 Task: Search one way flight ticket for 1 adult, 1 child, 1 infant in seat in premium economy from Deadhorse: Deadhorse Airport(prudhoe Bay Airport) to Springfield: Abraham Lincoln Capital Airport on 5-2-2023. Choice of flights is United. Number of bags: 2 checked bags. Price is upto 81000. Outbound departure time preference is 4:15.
Action: Mouse moved to (214, 143)
Screenshot: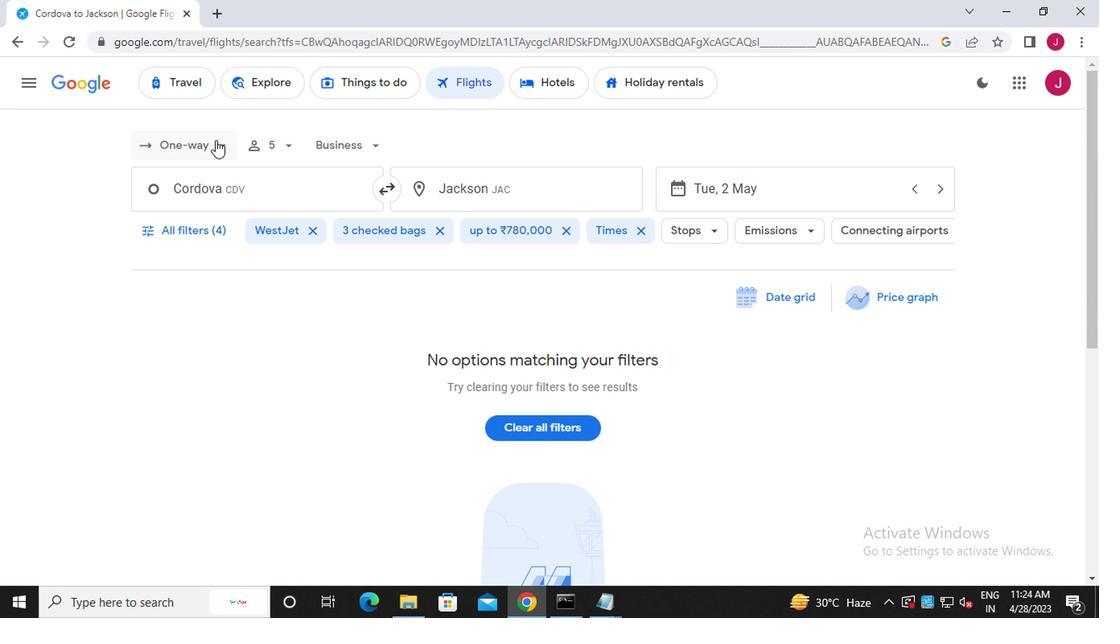 
Action: Mouse pressed left at (214, 143)
Screenshot: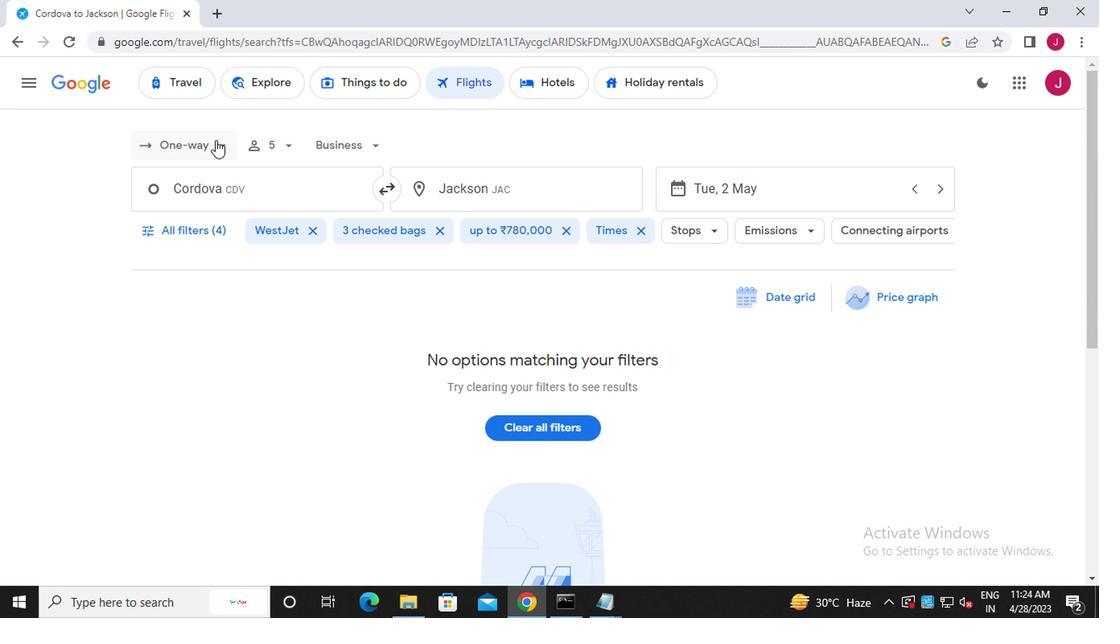 
Action: Mouse moved to (226, 211)
Screenshot: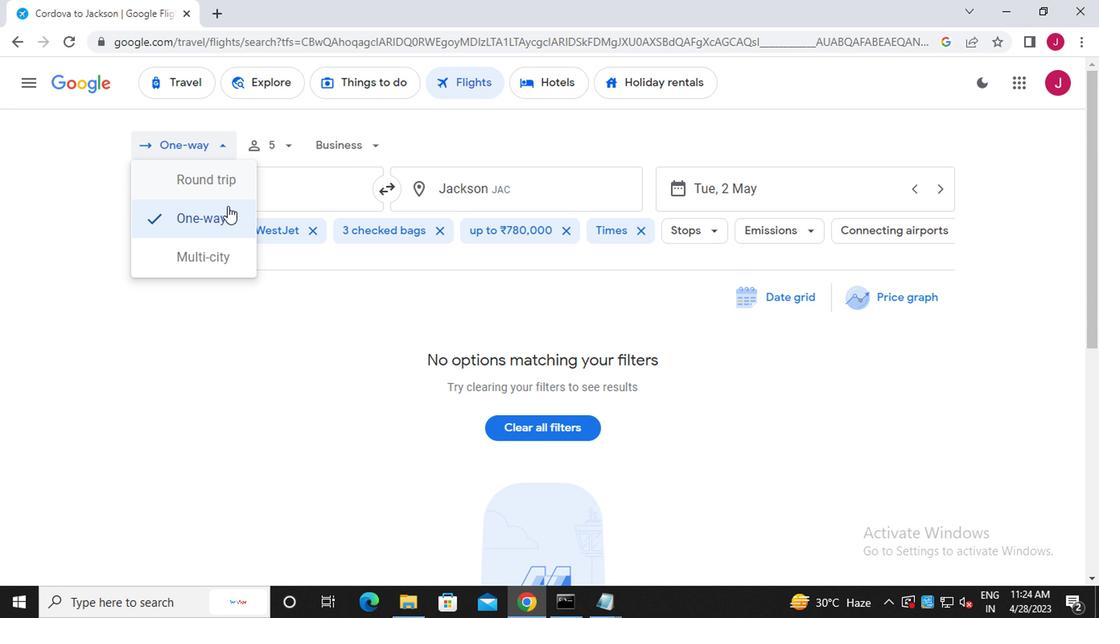 
Action: Mouse pressed left at (226, 211)
Screenshot: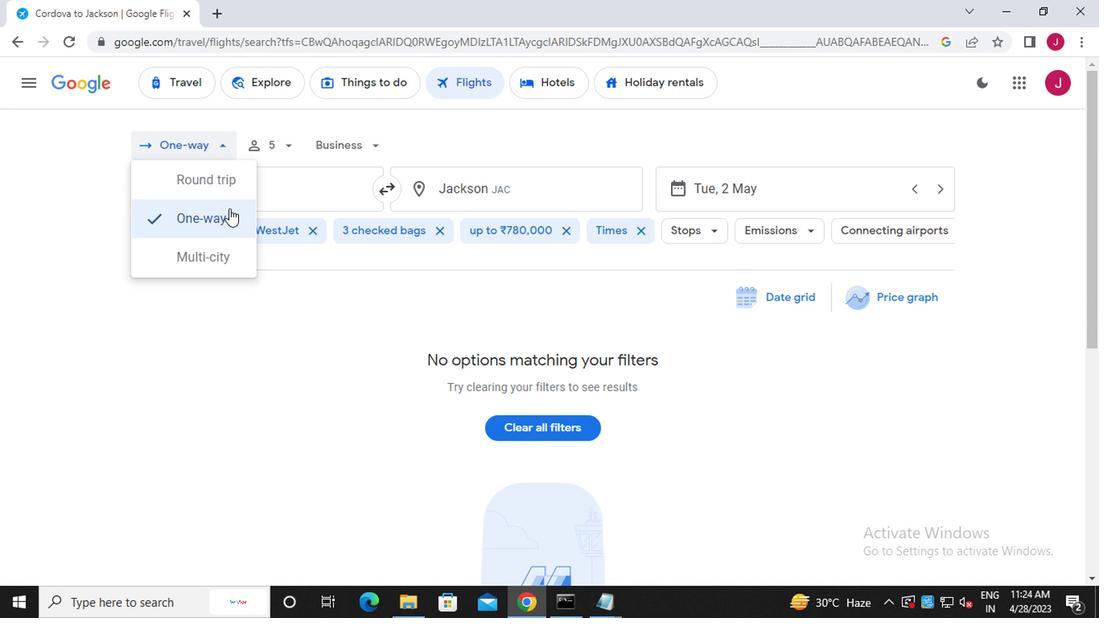 
Action: Mouse moved to (285, 142)
Screenshot: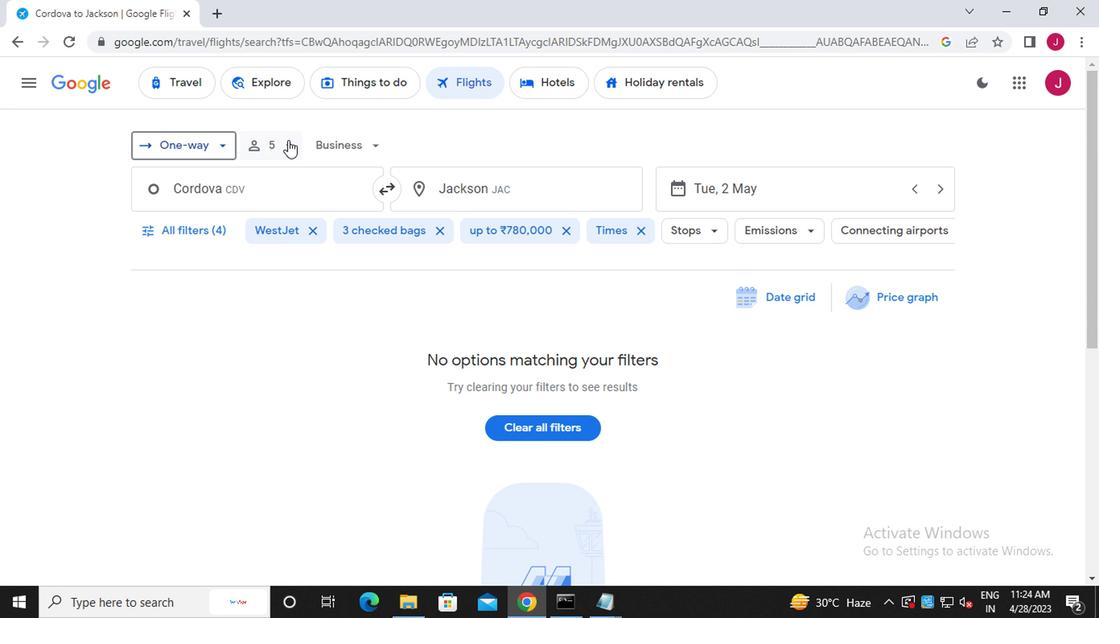 
Action: Mouse pressed left at (285, 142)
Screenshot: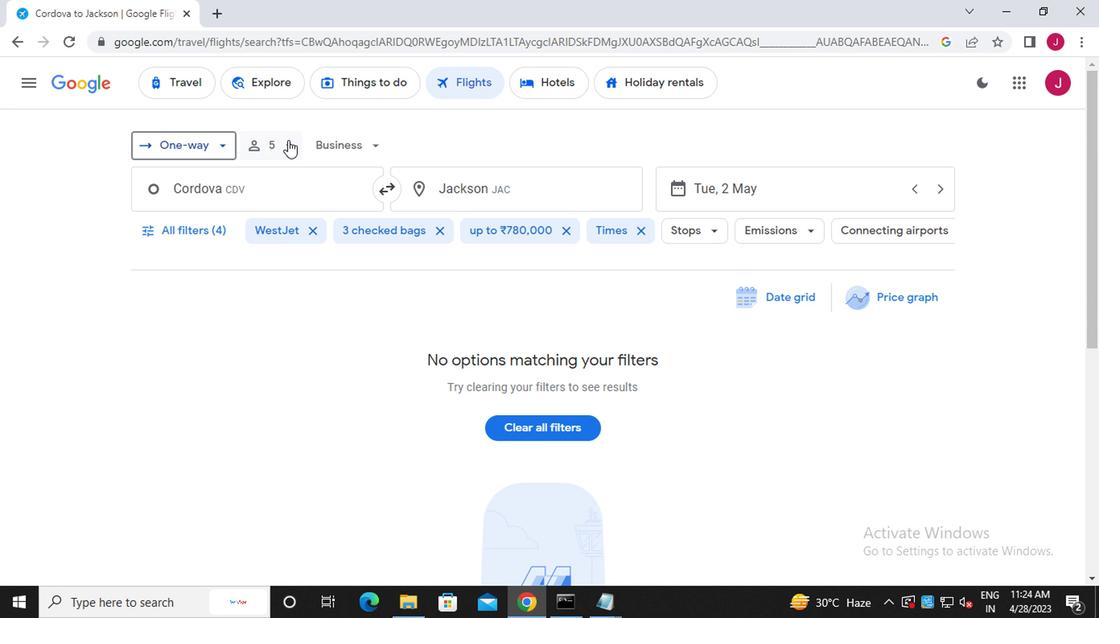 
Action: Mouse moved to (345, 188)
Screenshot: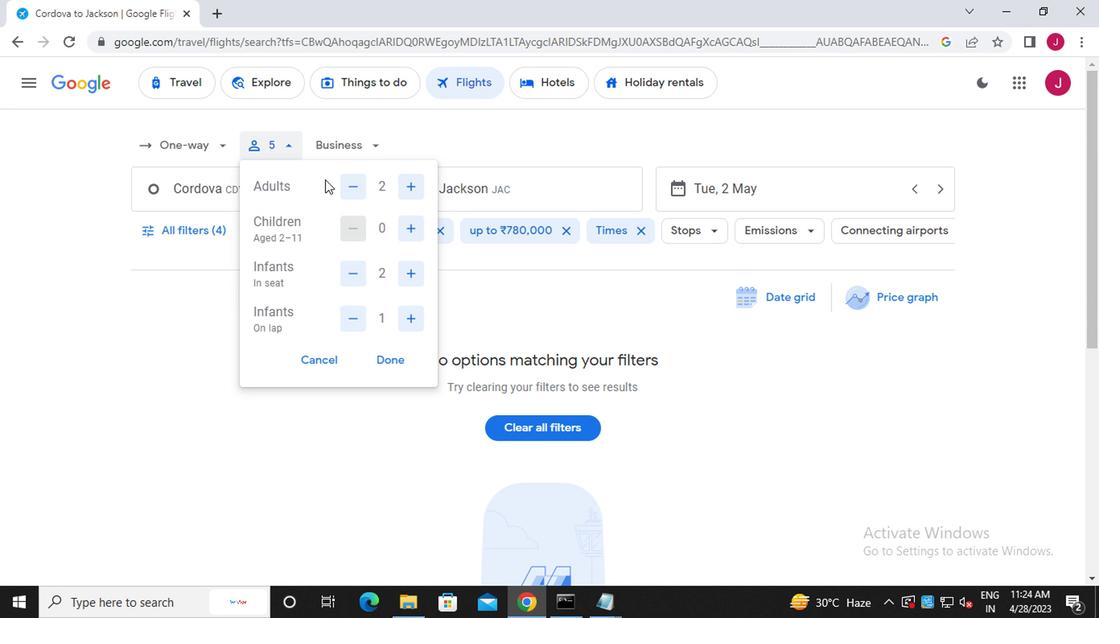 
Action: Mouse pressed left at (345, 188)
Screenshot: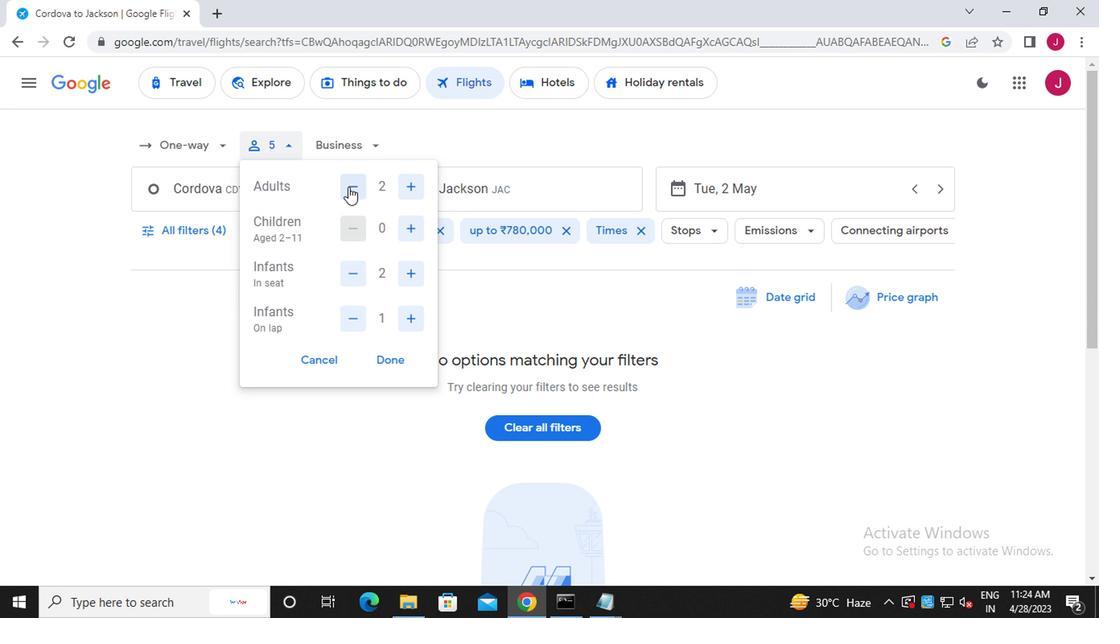 
Action: Mouse moved to (409, 236)
Screenshot: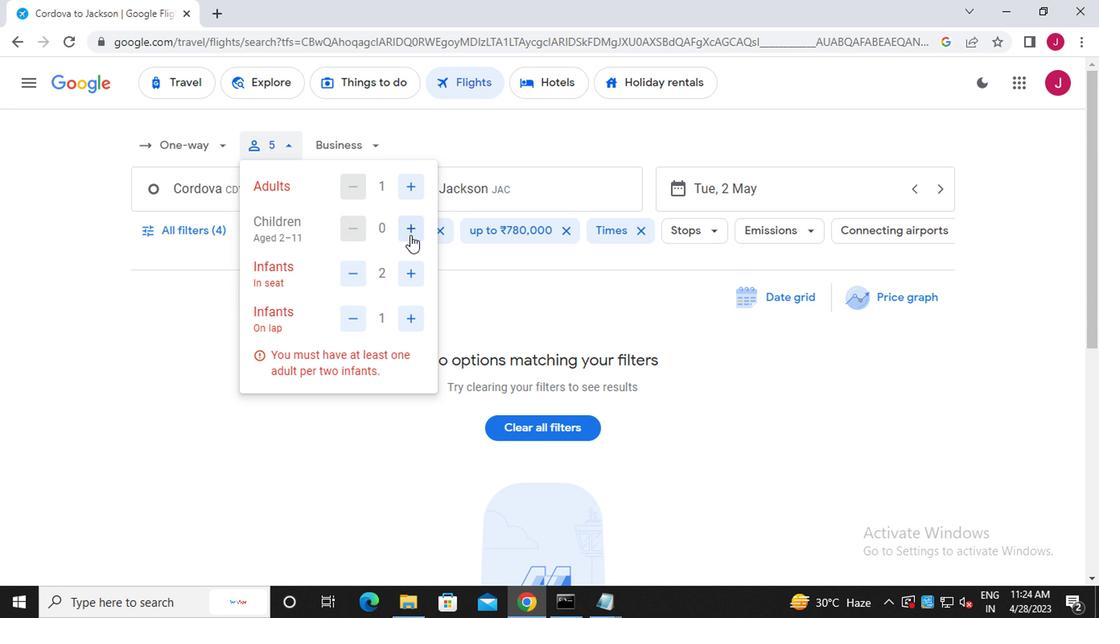 
Action: Mouse pressed left at (409, 236)
Screenshot: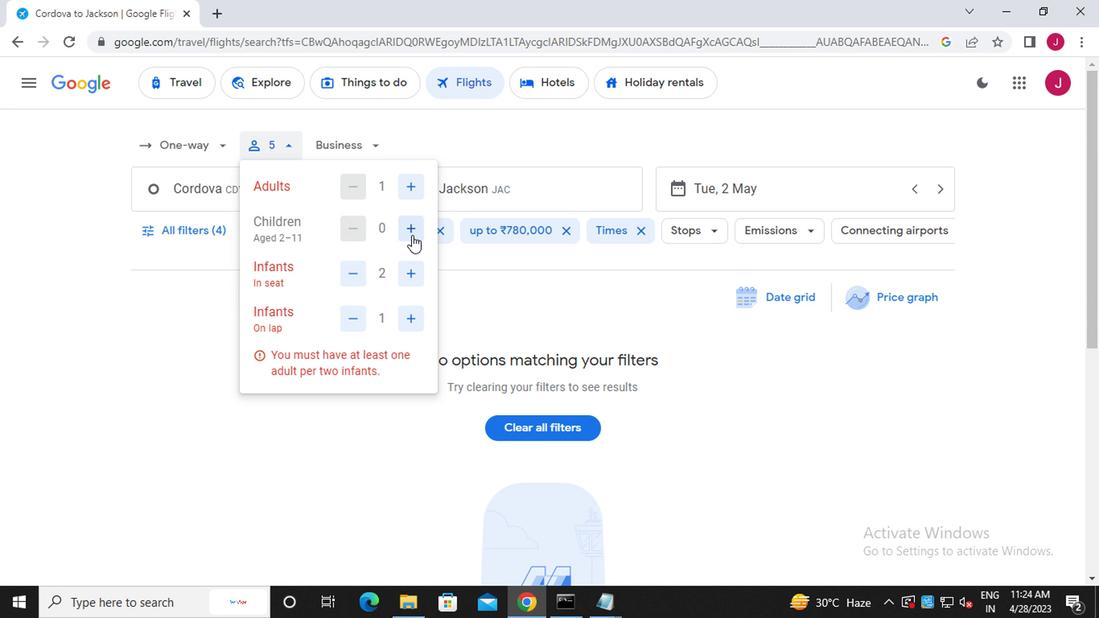
Action: Mouse moved to (352, 270)
Screenshot: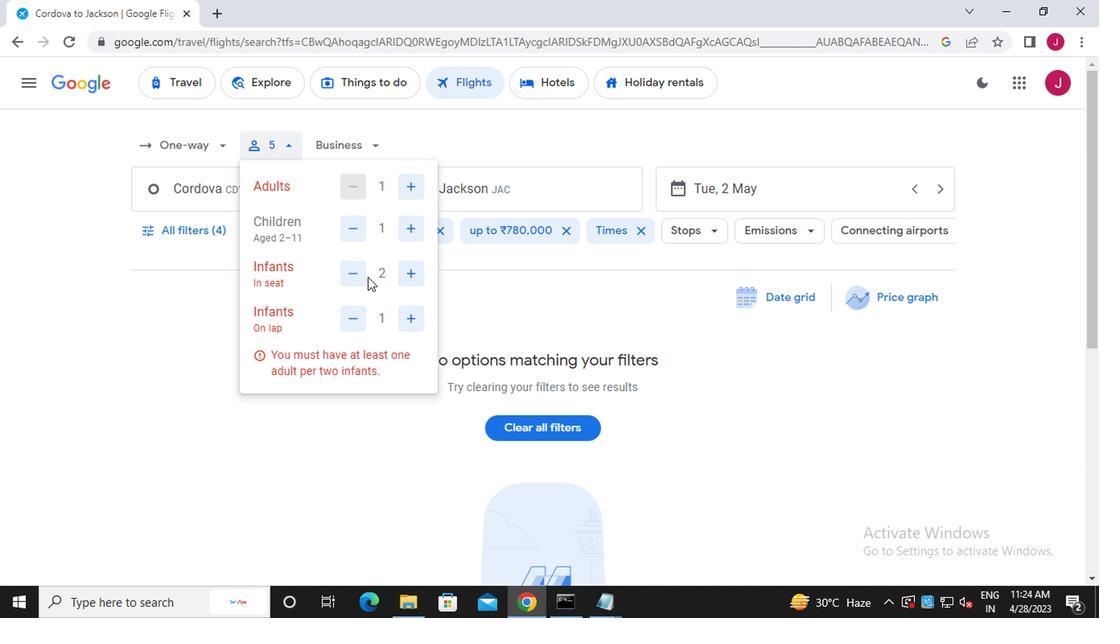 
Action: Mouse pressed left at (352, 270)
Screenshot: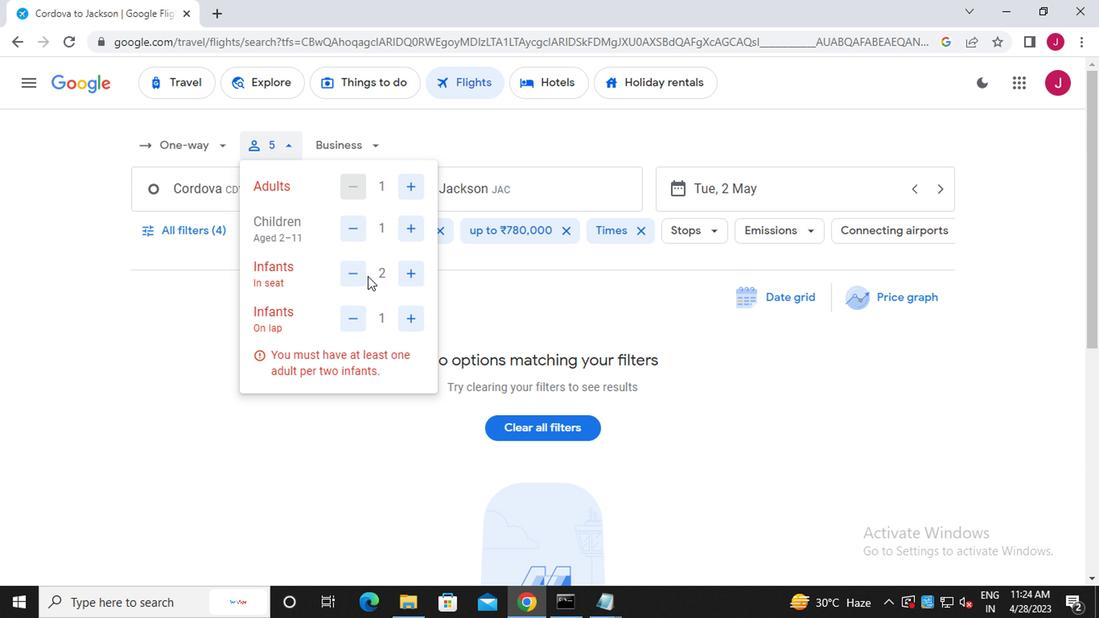 
Action: Mouse moved to (348, 317)
Screenshot: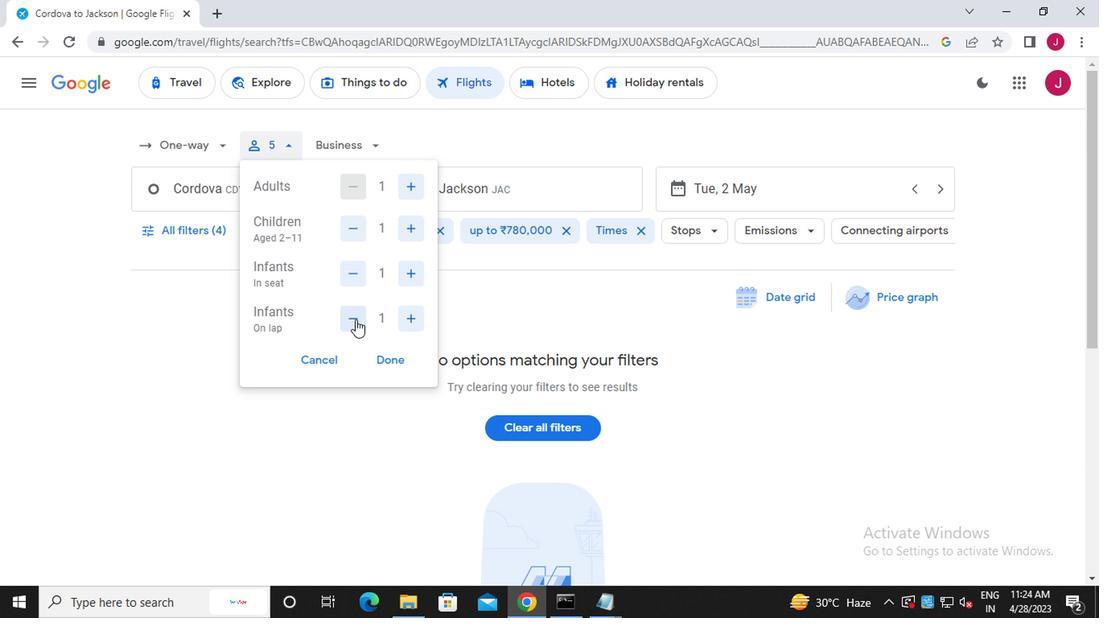 
Action: Mouse pressed left at (348, 317)
Screenshot: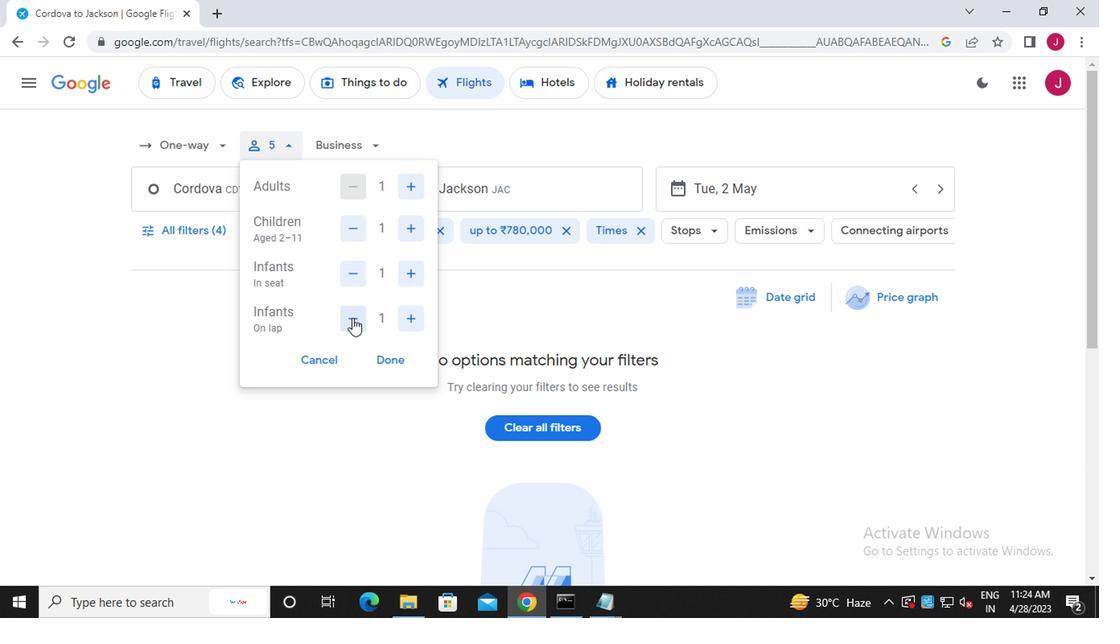 
Action: Mouse moved to (379, 363)
Screenshot: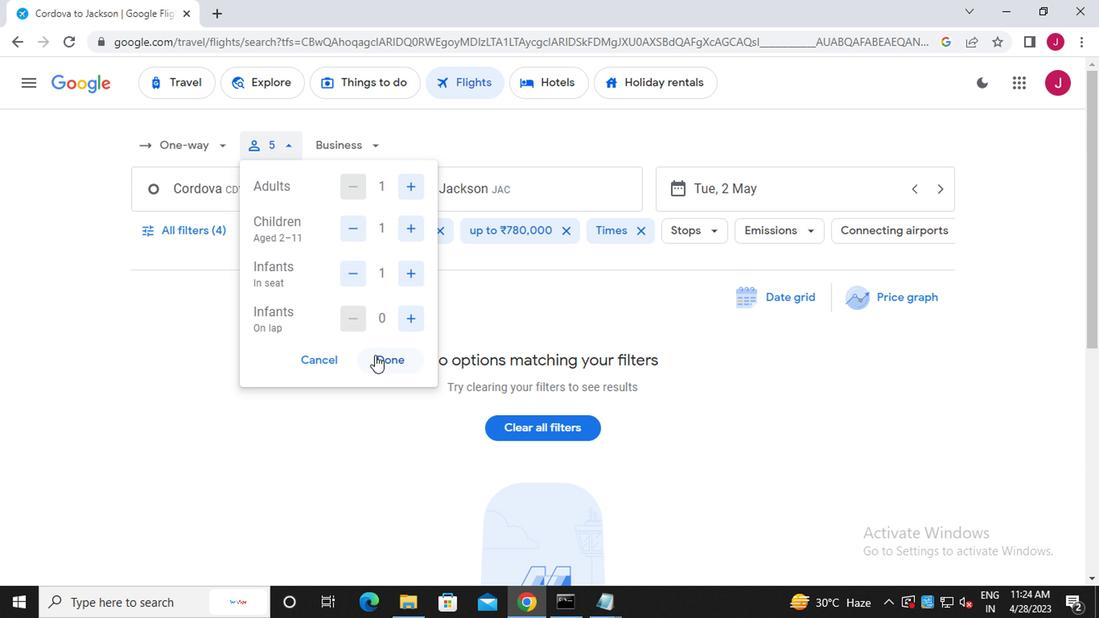 
Action: Mouse pressed left at (379, 363)
Screenshot: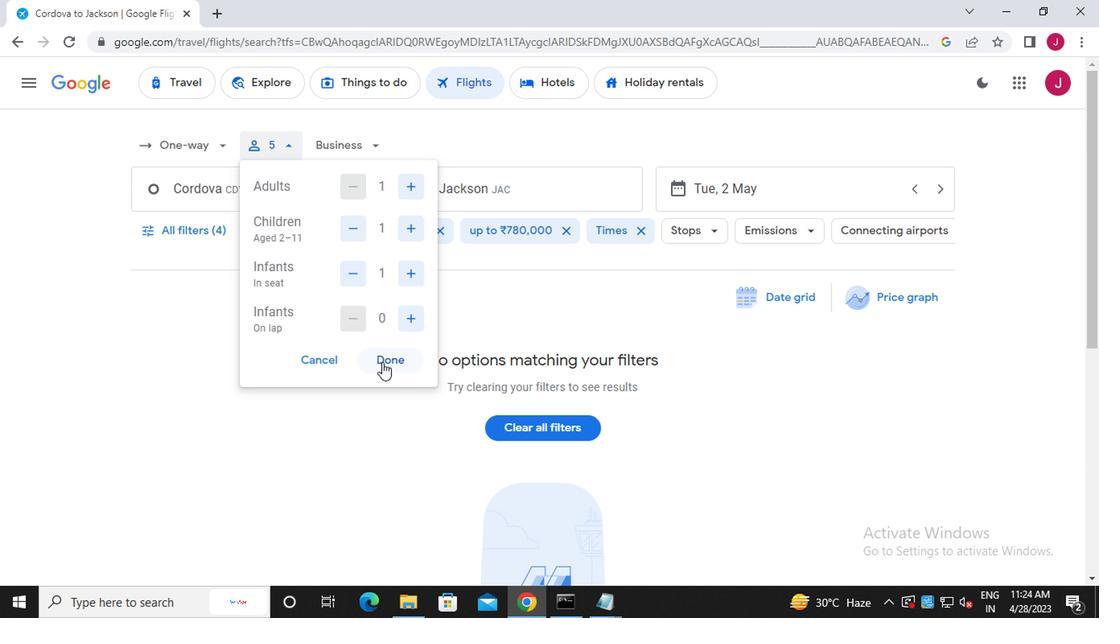 
Action: Mouse moved to (368, 150)
Screenshot: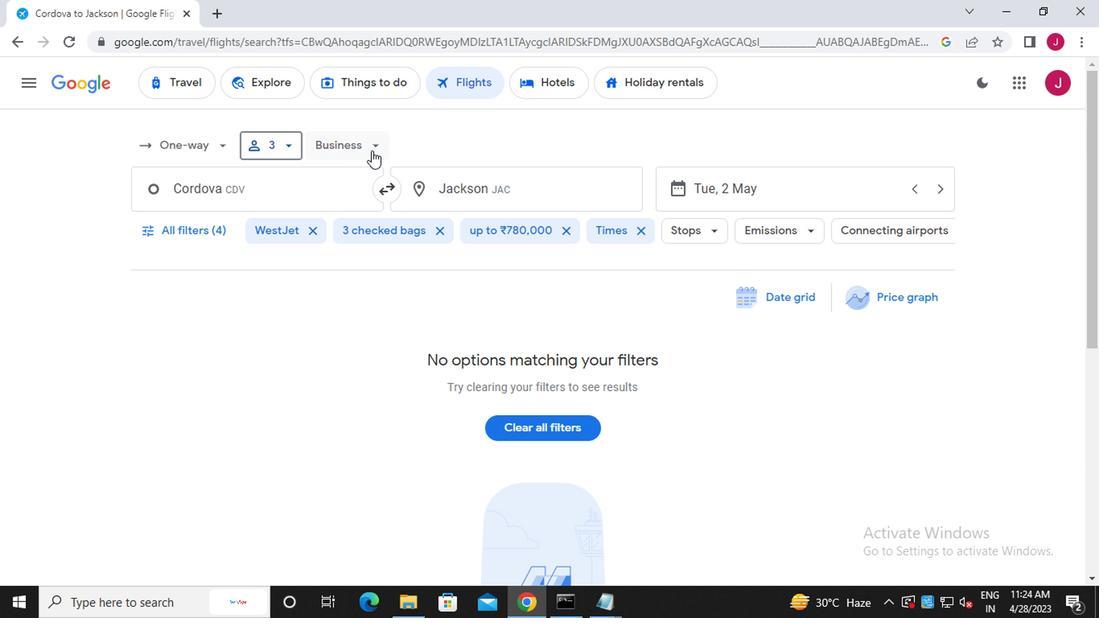 
Action: Mouse pressed left at (368, 150)
Screenshot: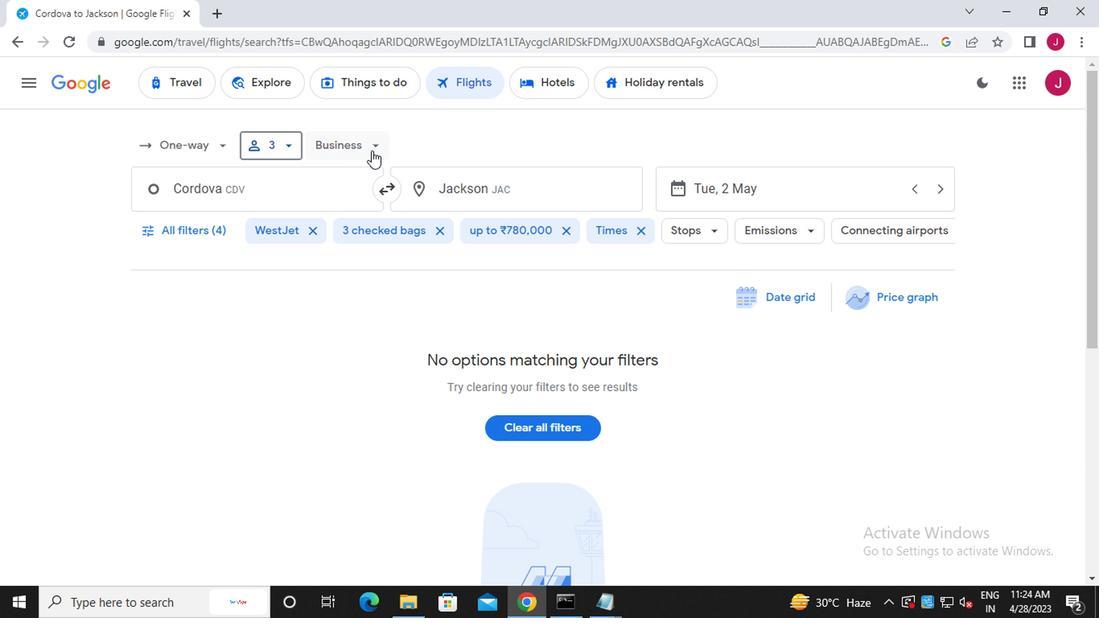 
Action: Mouse moved to (386, 220)
Screenshot: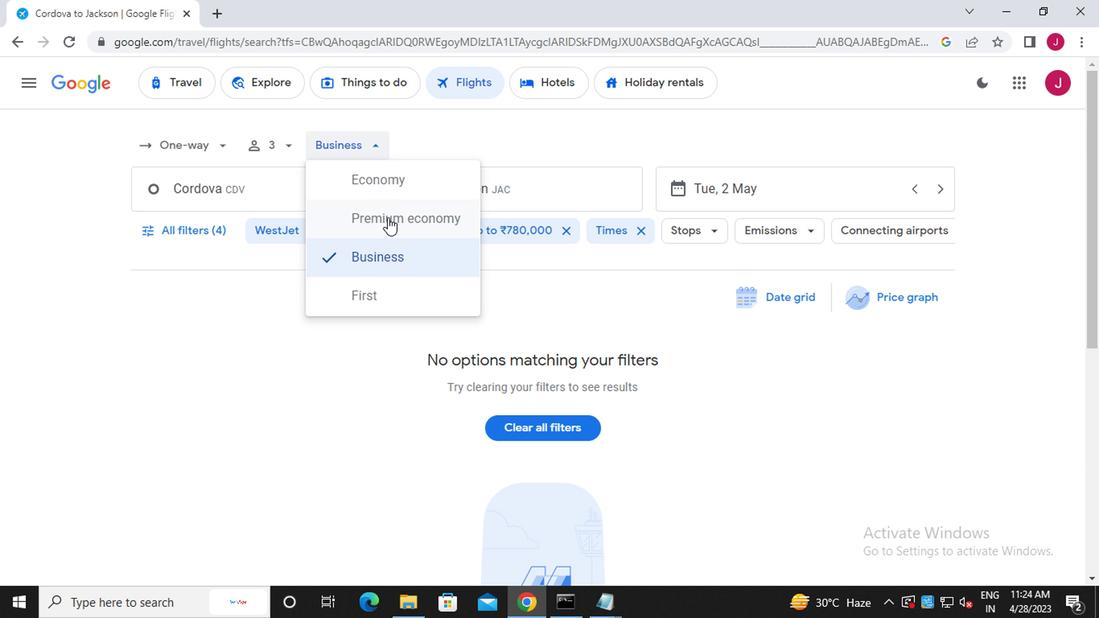 
Action: Mouse pressed left at (386, 220)
Screenshot: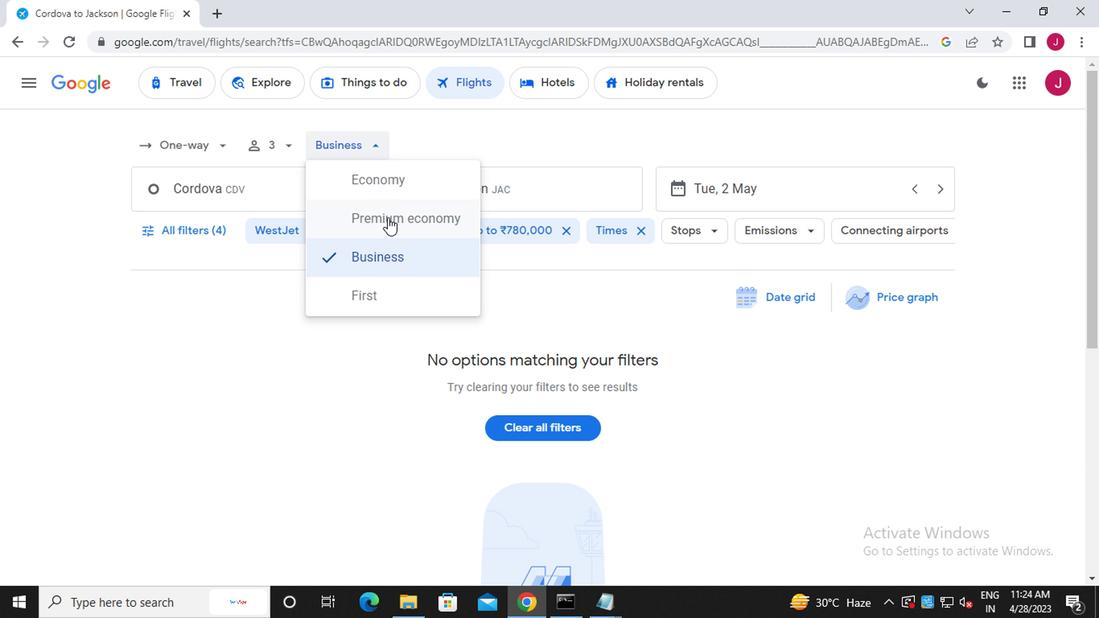 
Action: Mouse moved to (291, 203)
Screenshot: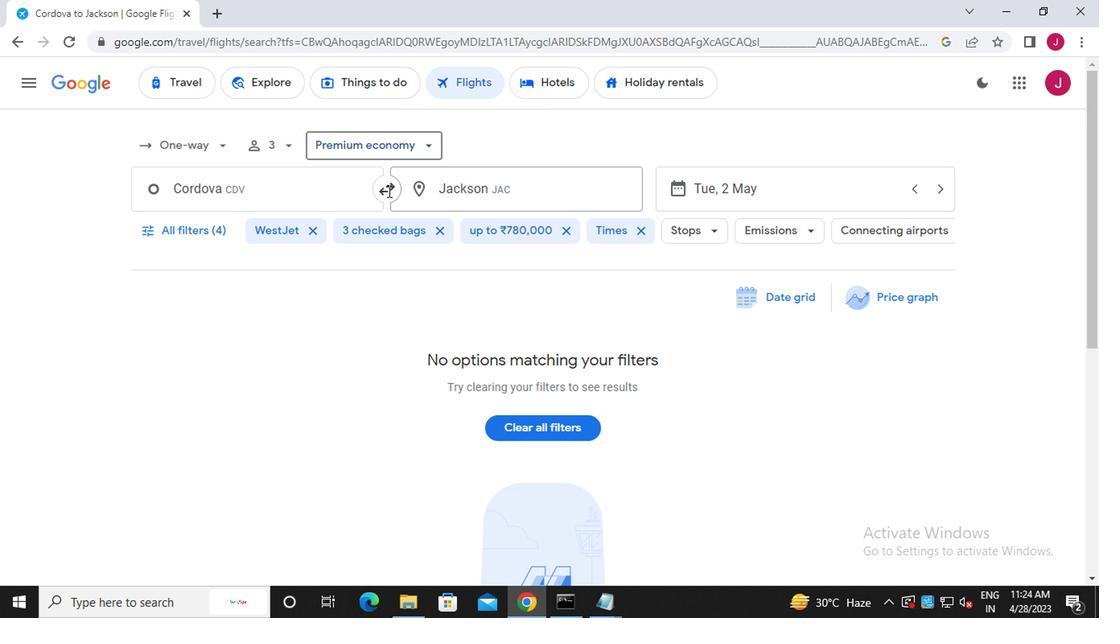 
Action: Mouse pressed left at (291, 203)
Screenshot: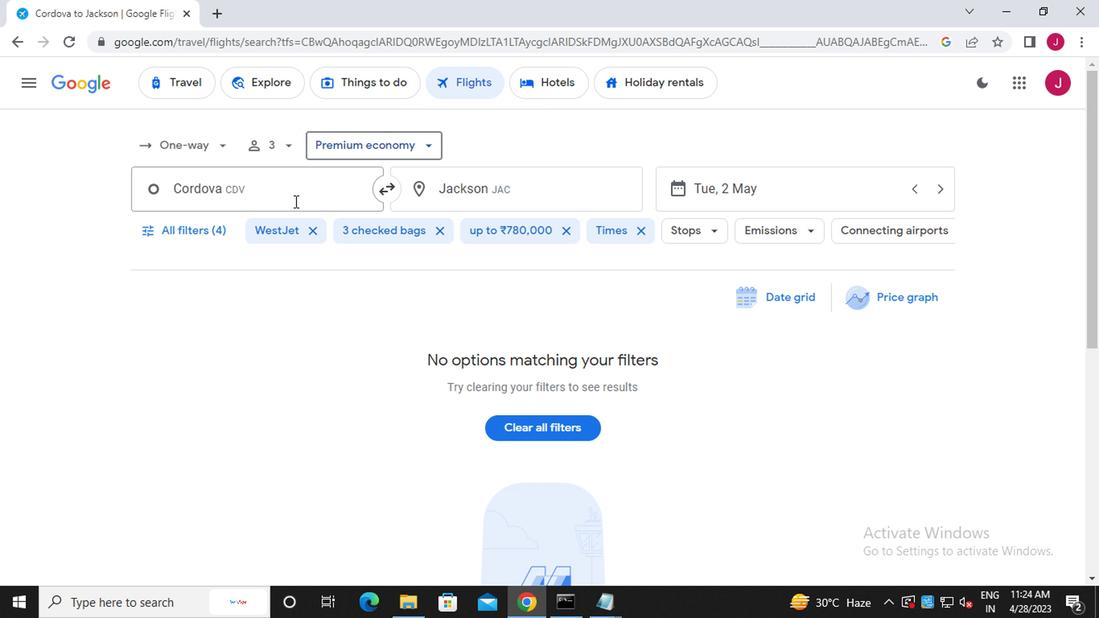 
Action: Mouse moved to (294, 202)
Screenshot: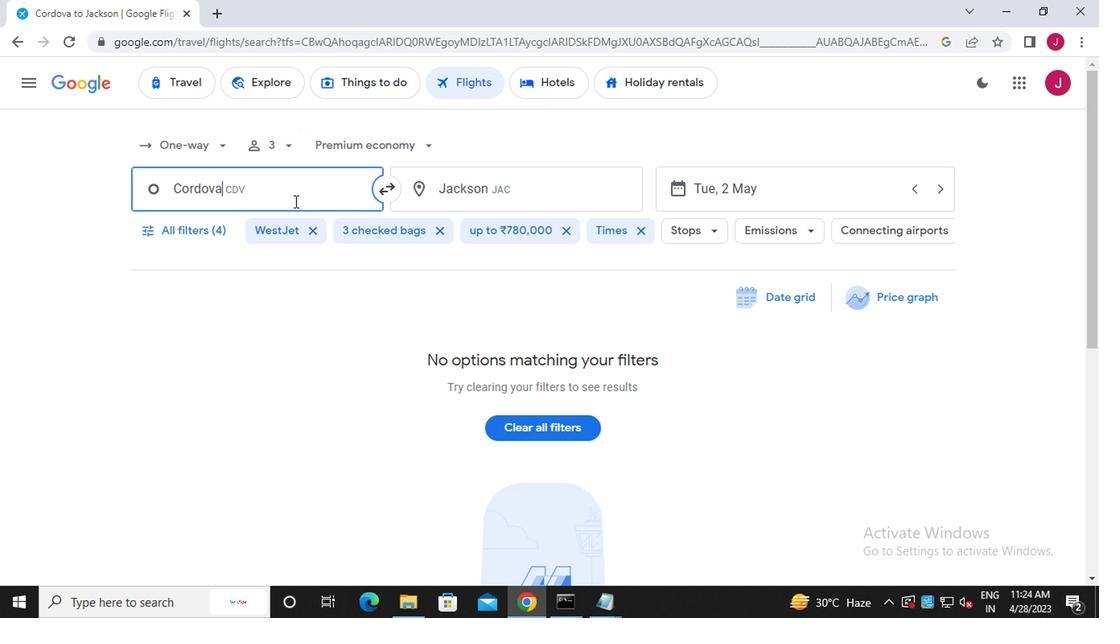 
Action: Key pressed d<Key.caps_lock>eadhorse
Screenshot: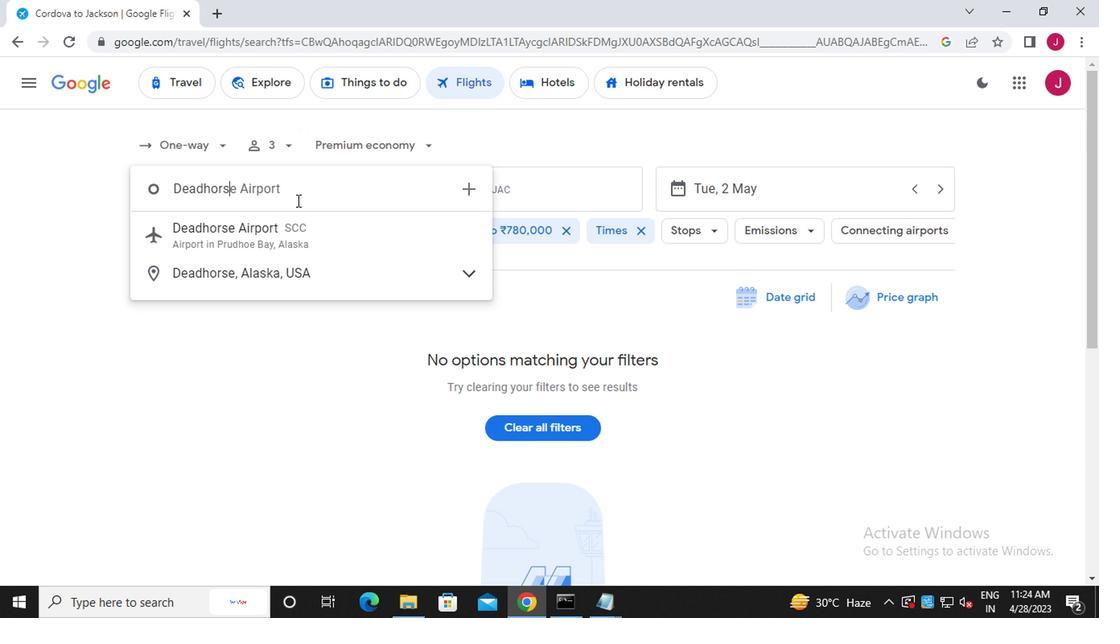 
Action: Mouse moved to (290, 236)
Screenshot: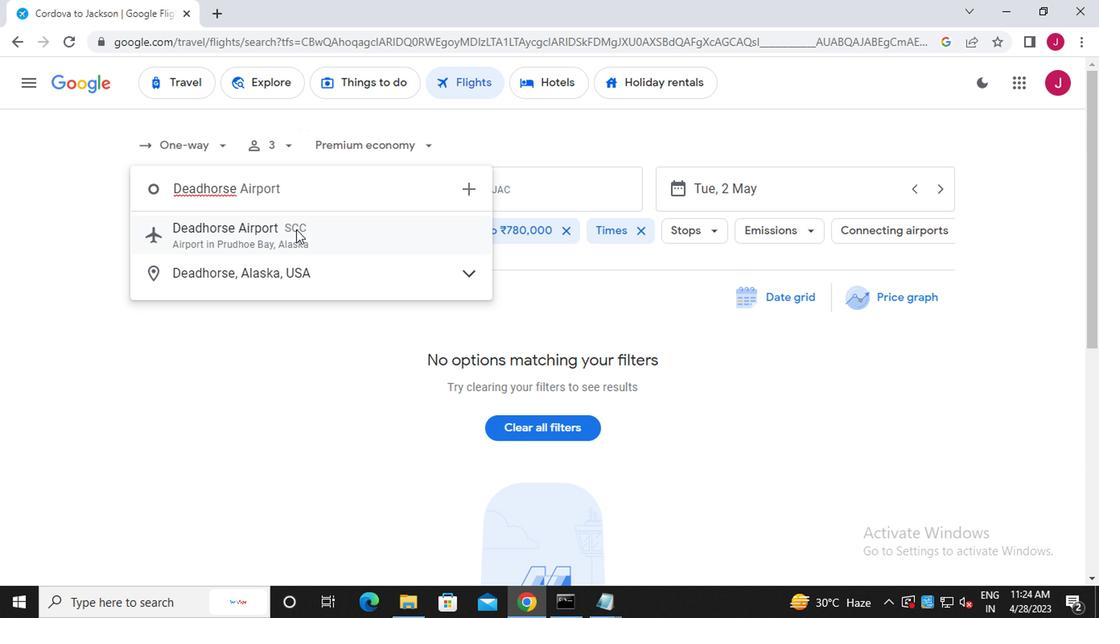 
Action: Mouse pressed left at (290, 236)
Screenshot: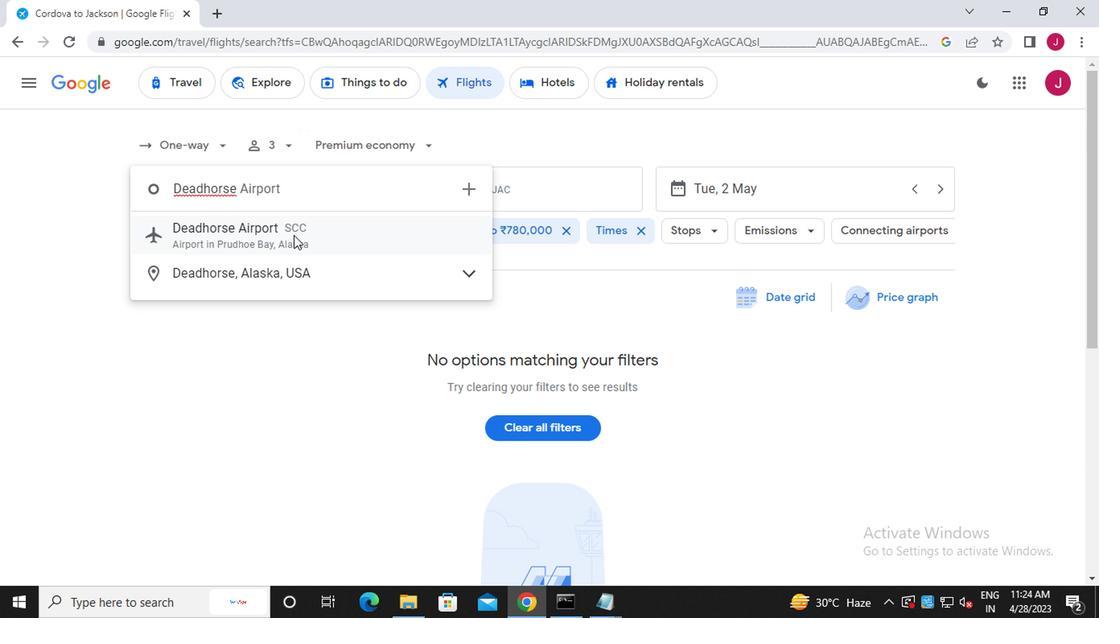 
Action: Mouse moved to (515, 195)
Screenshot: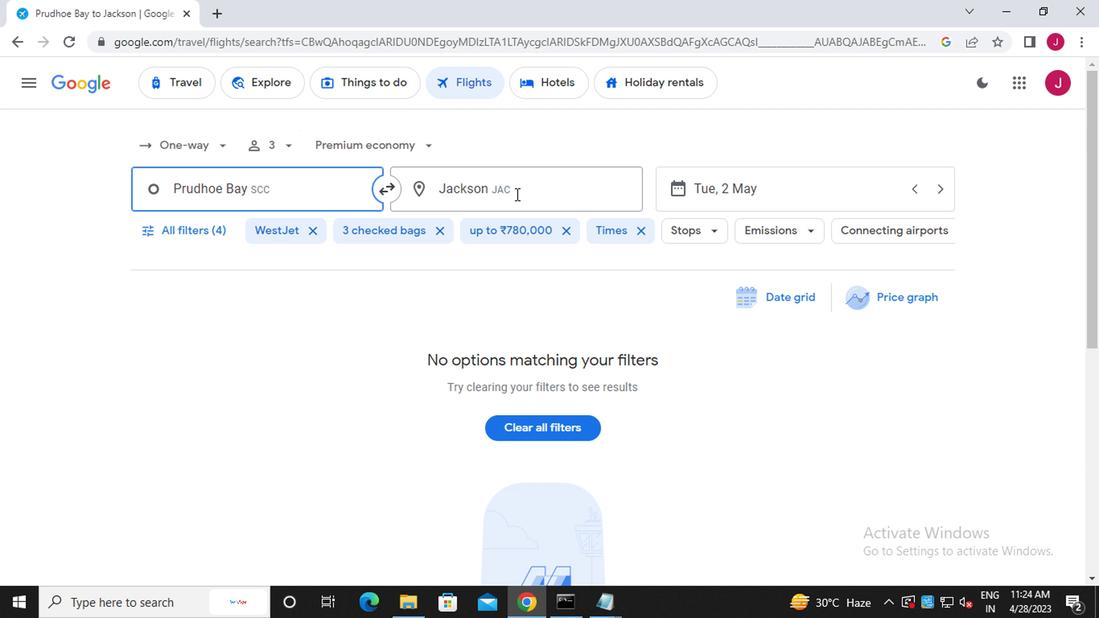 
Action: Mouse pressed left at (515, 195)
Screenshot: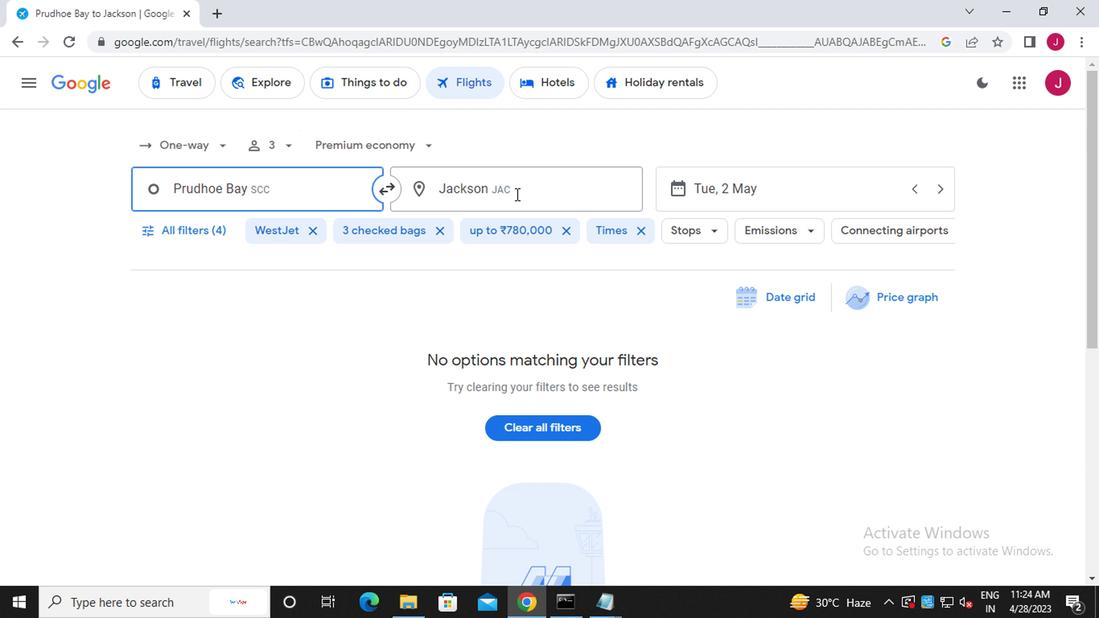 
Action: Mouse moved to (518, 195)
Screenshot: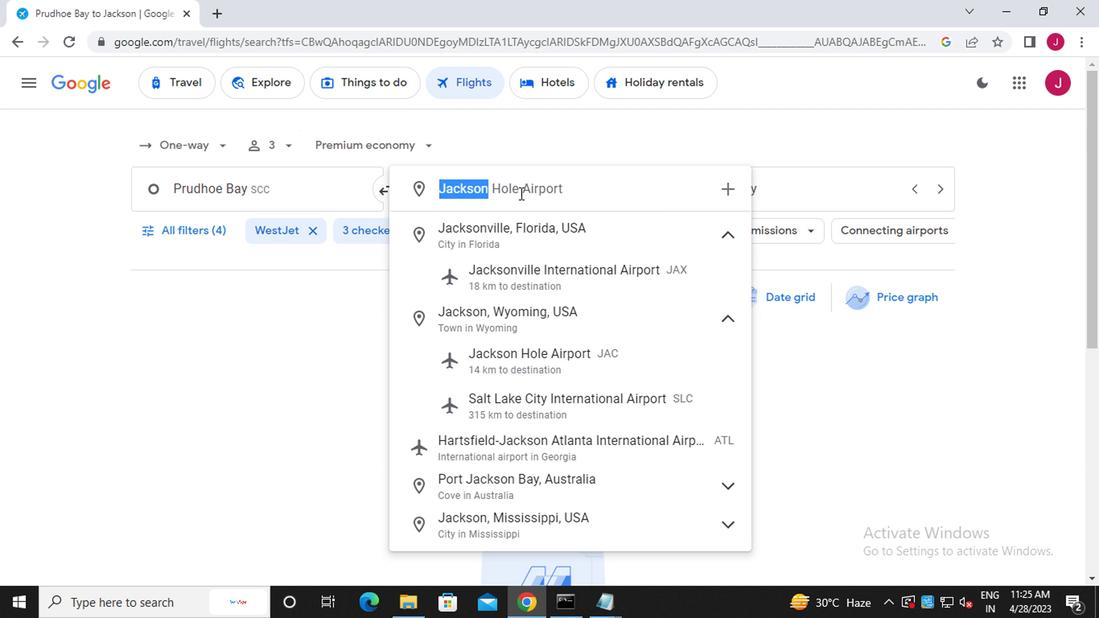 
Action: Key pressed s<Key.caps_lock>p<Key.backspace><Key.backspace><Key.caps_lock><Key.caps_lock>s<Key.caps_lock>pringfield
Screenshot: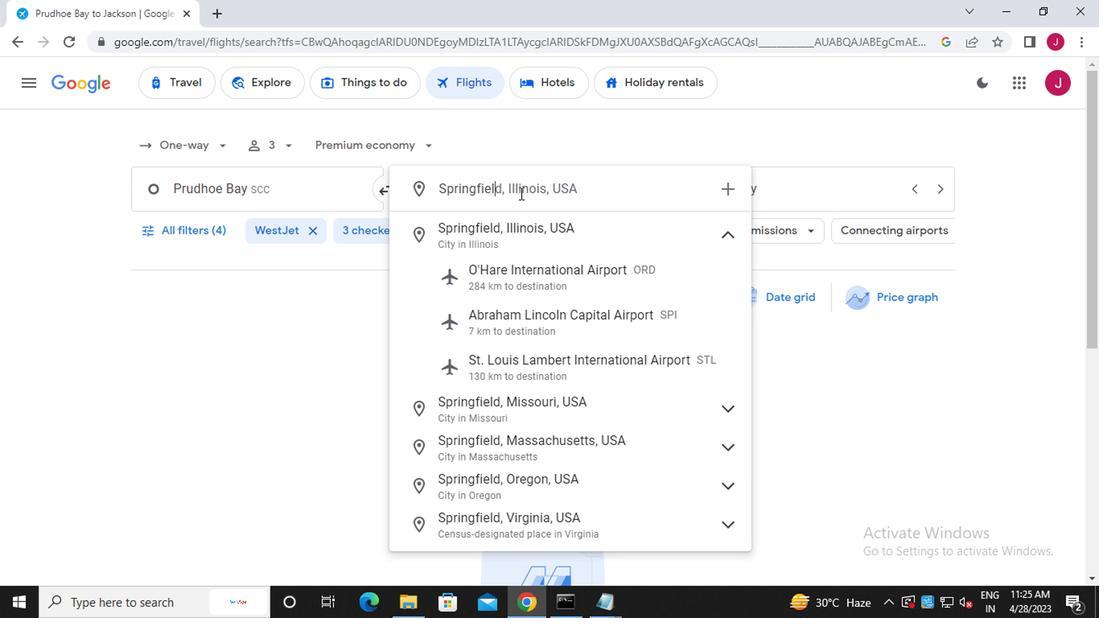 
Action: Mouse moved to (563, 325)
Screenshot: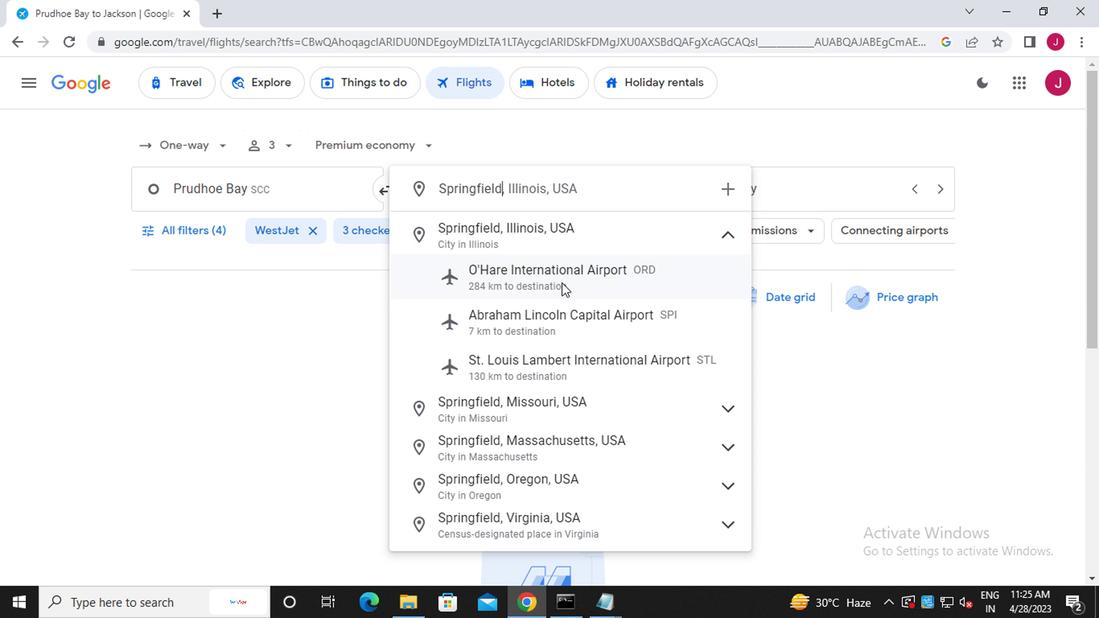 
Action: Mouse pressed left at (563, 325)
Screenshot: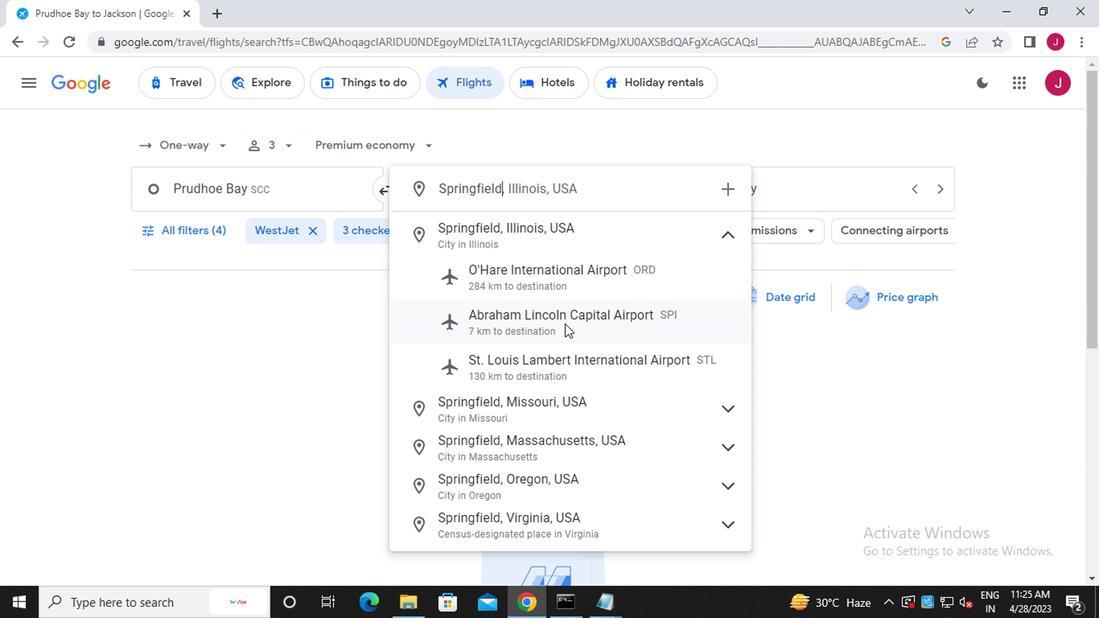 
Action: Mouse moved to (767, 191)
Screenshot: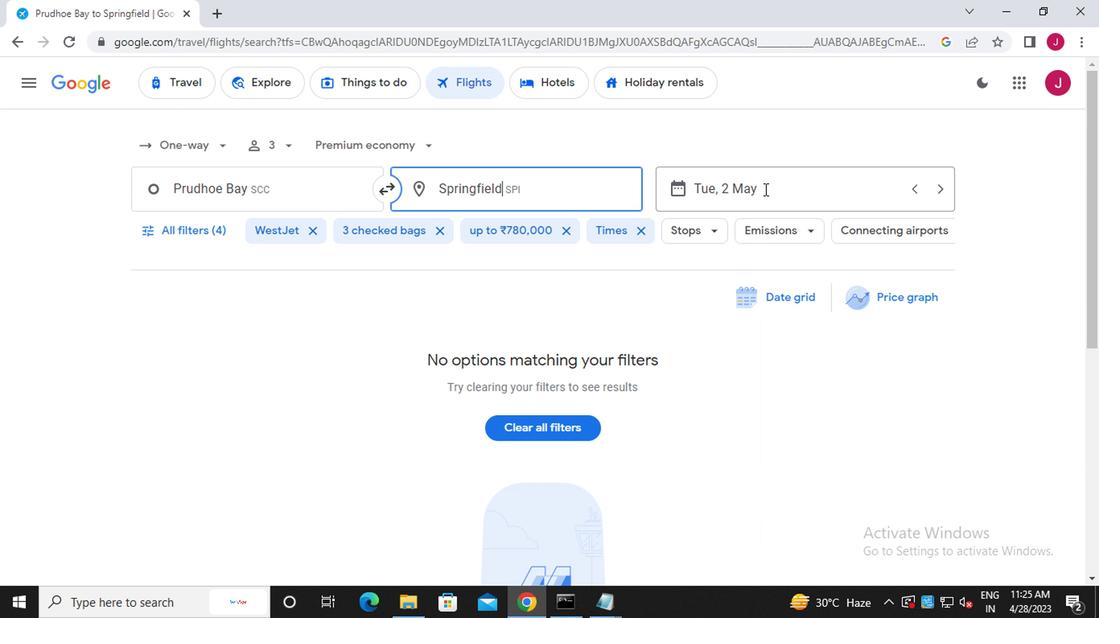 
Action: Mouse pressed left at (767, 191)
Screenshot: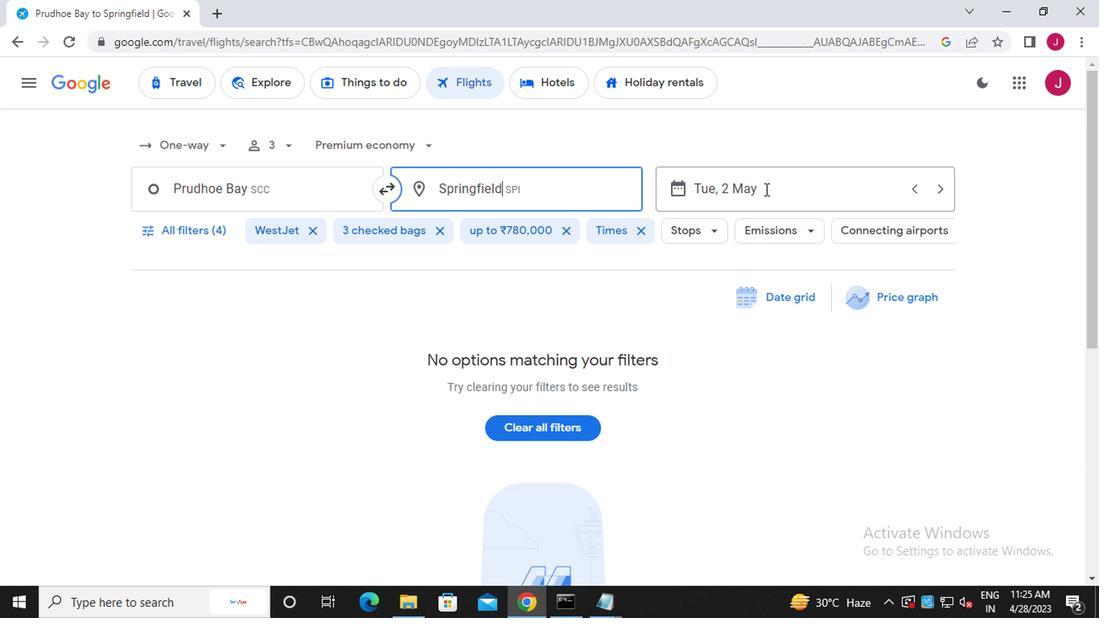
Action: Mouse moved to (906, 546)
Screenshot: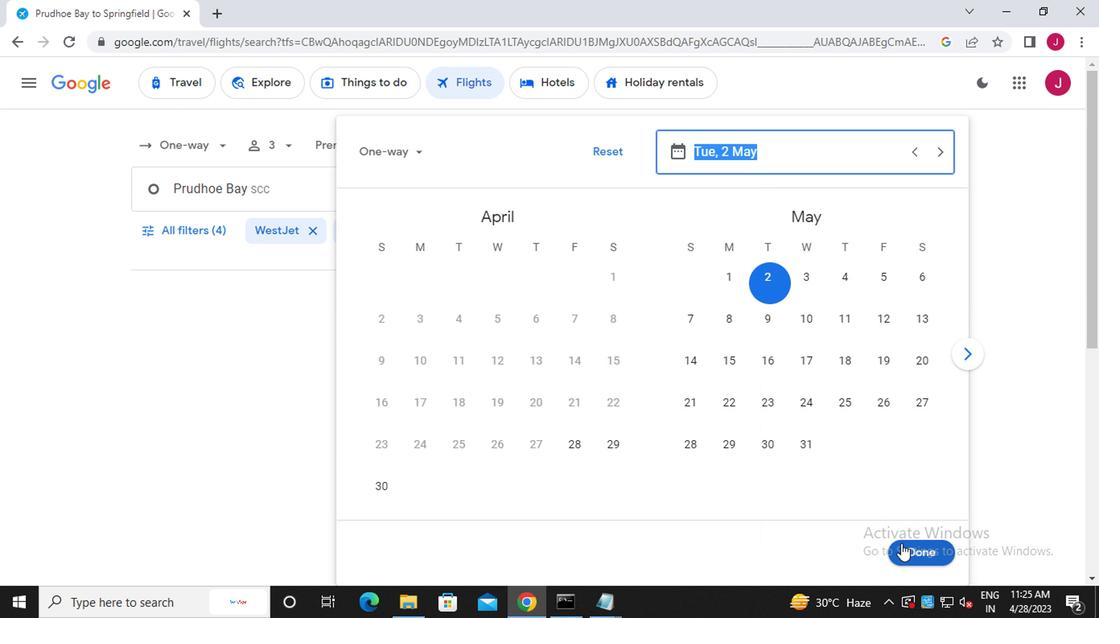 
Action: Mouse pressed left at (906, 546)
Screenshot: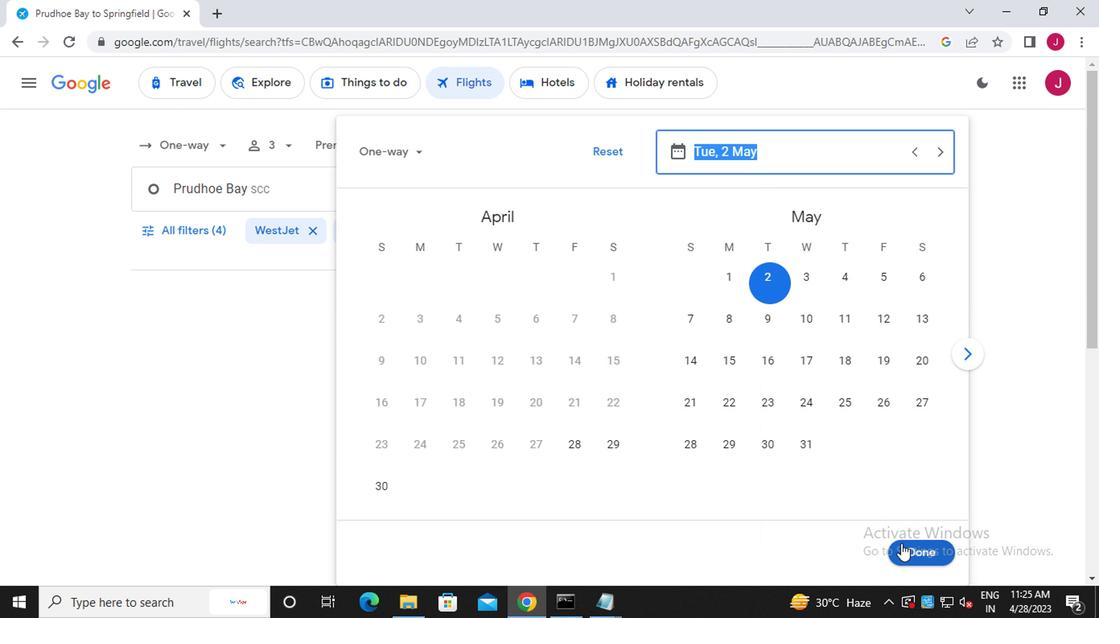 
Action: Mouse moved to (554, 428)
Screenshot: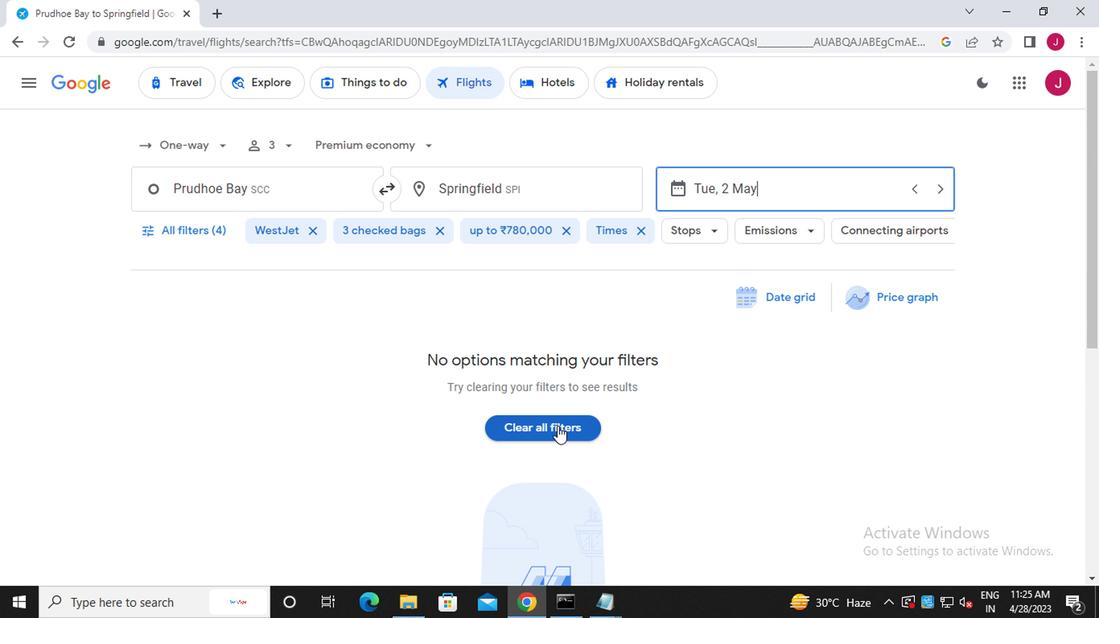 
Action: Mouse pressed left at (554, 428)
Screenshot: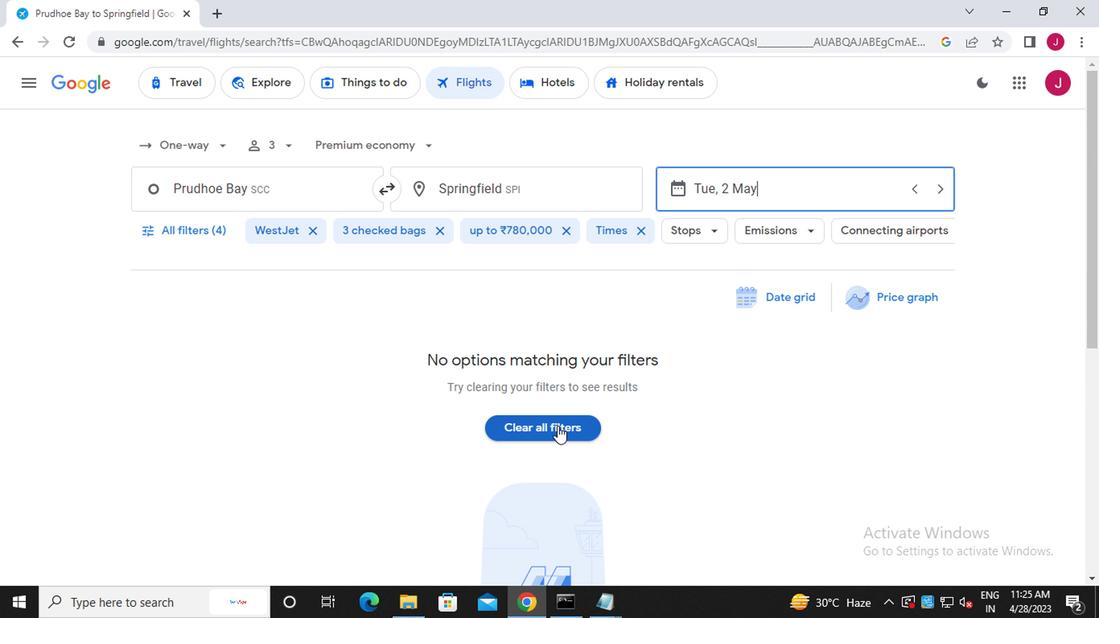 
Action: Mouse moved to (189, 232)
Screenshot: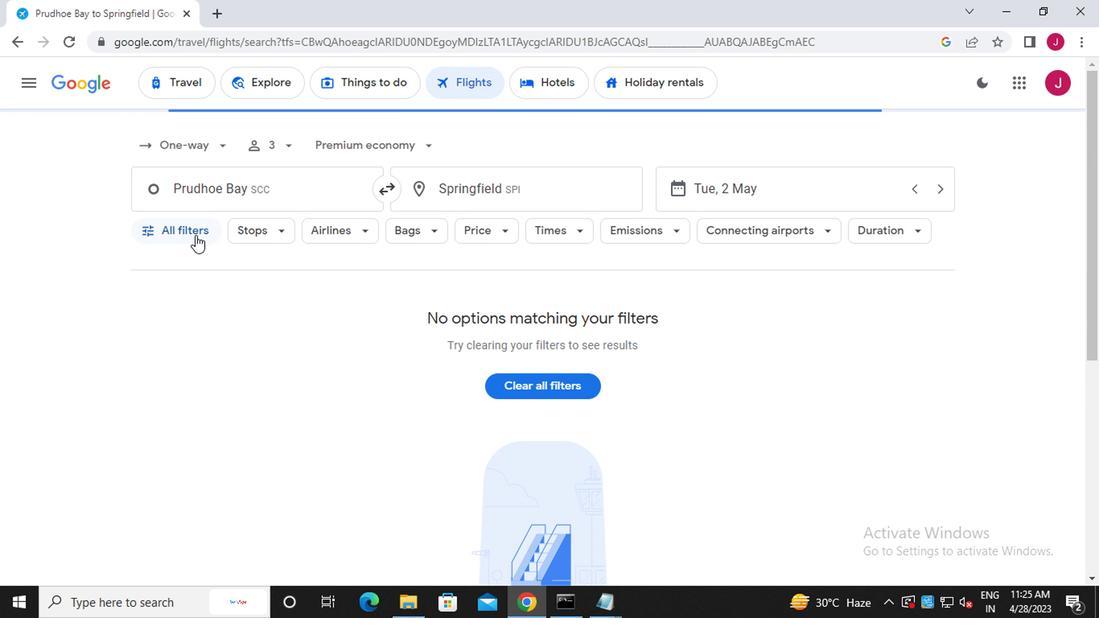 
Action: Mouse pressed left at (189, 232)
Screenshot: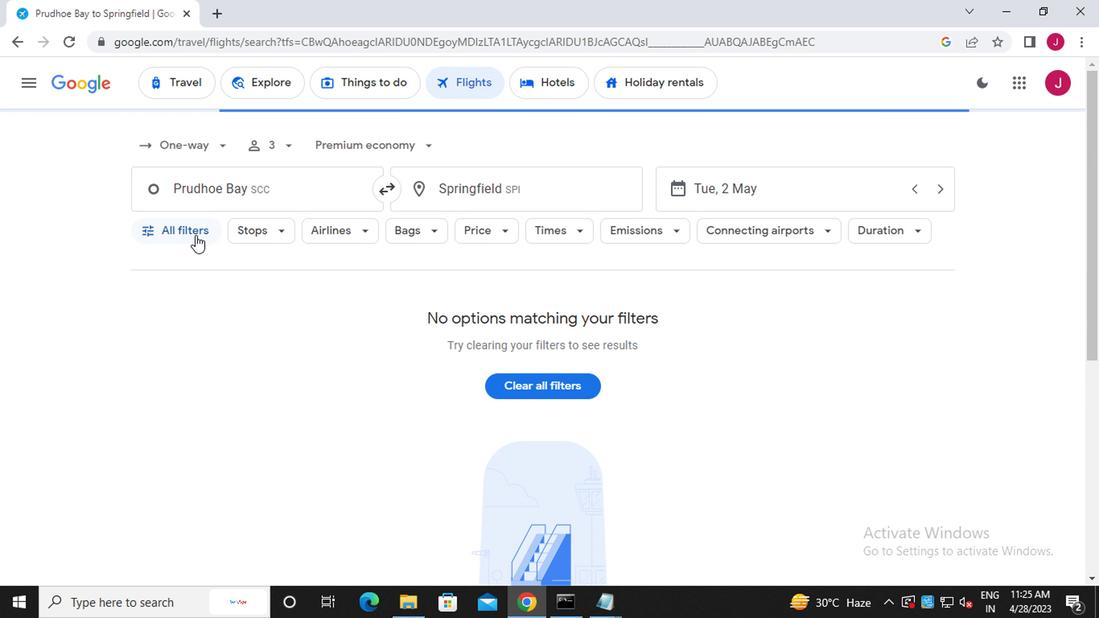 
Action: Mouse moved to (360, 315)
Screenshot: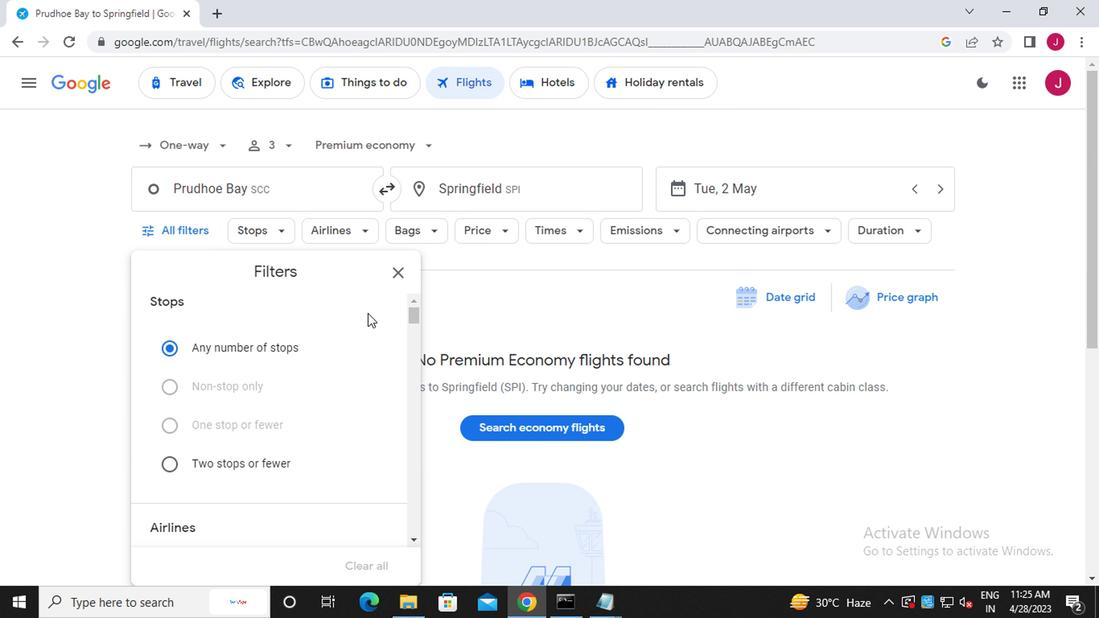 
Action: Mouse scrolled (360, 315) with delta (0, 0)
Screenshot: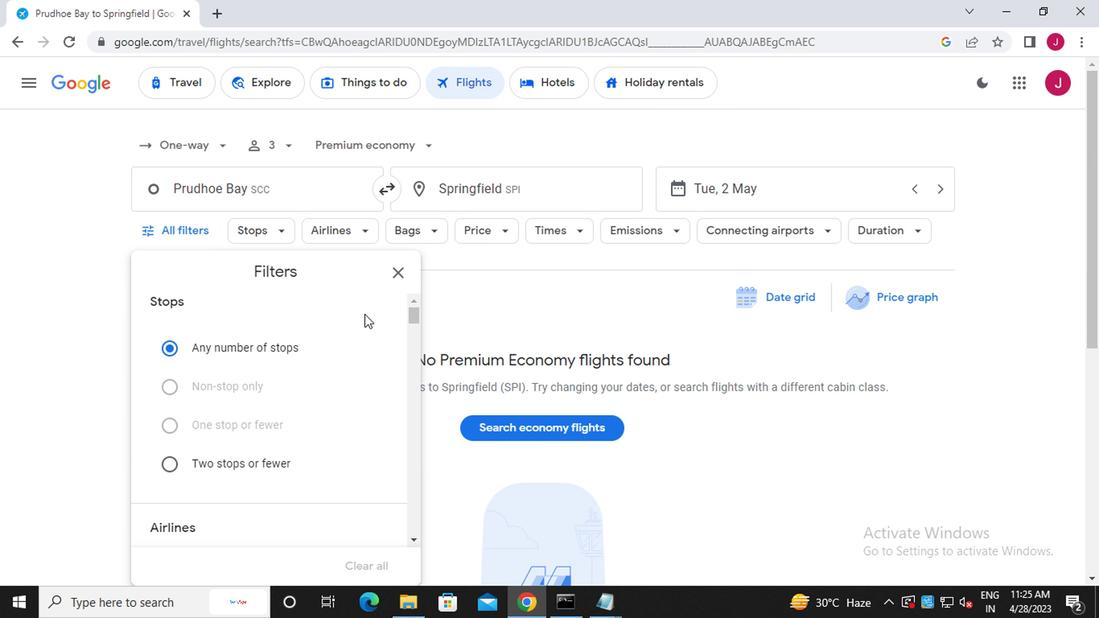 
Action: Mouse moved to (360, 315)
Screenshot: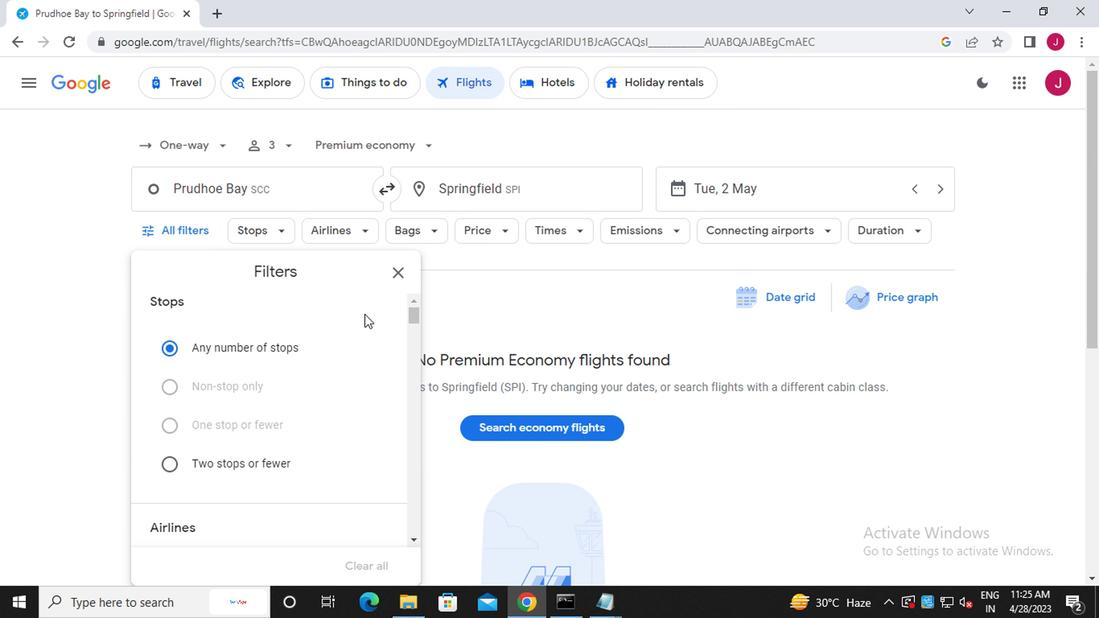
Action: Mouse scrolled (360, 315) with delta (0, 0)
Screenshot: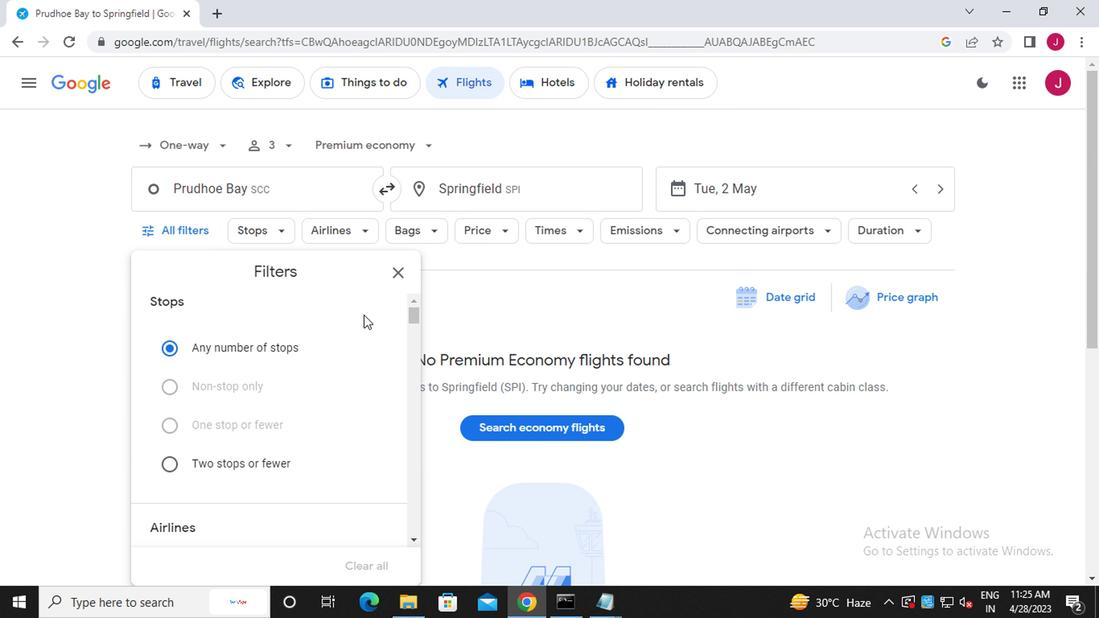 
Action: Mouse moved to (360, 409)
Screenshot: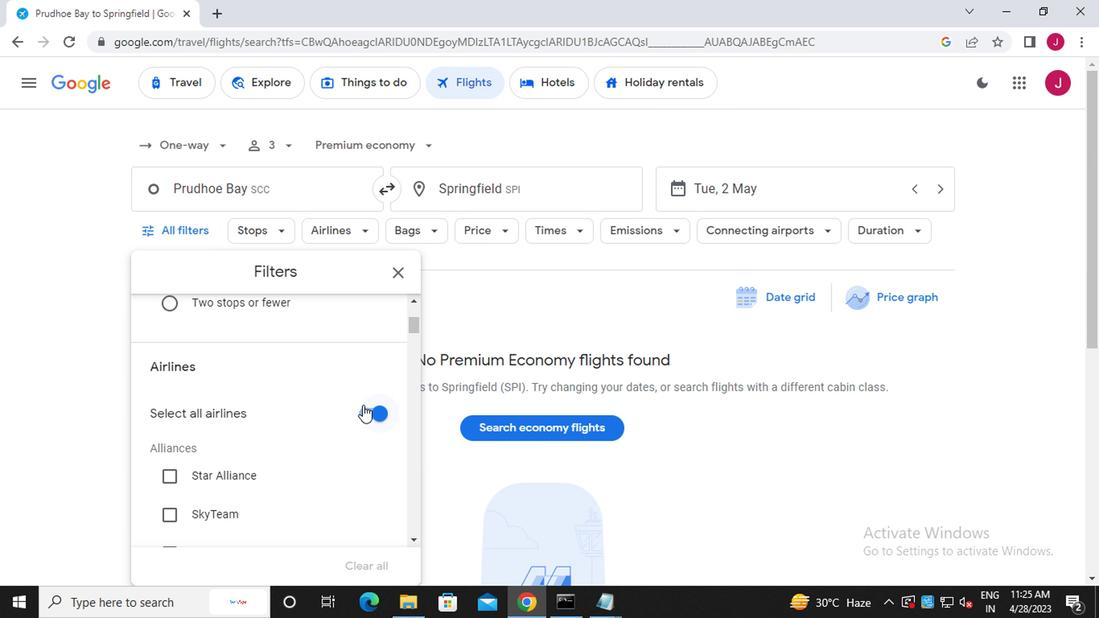 
Action: Mouse pressed left at (360, 409)
Screenshot: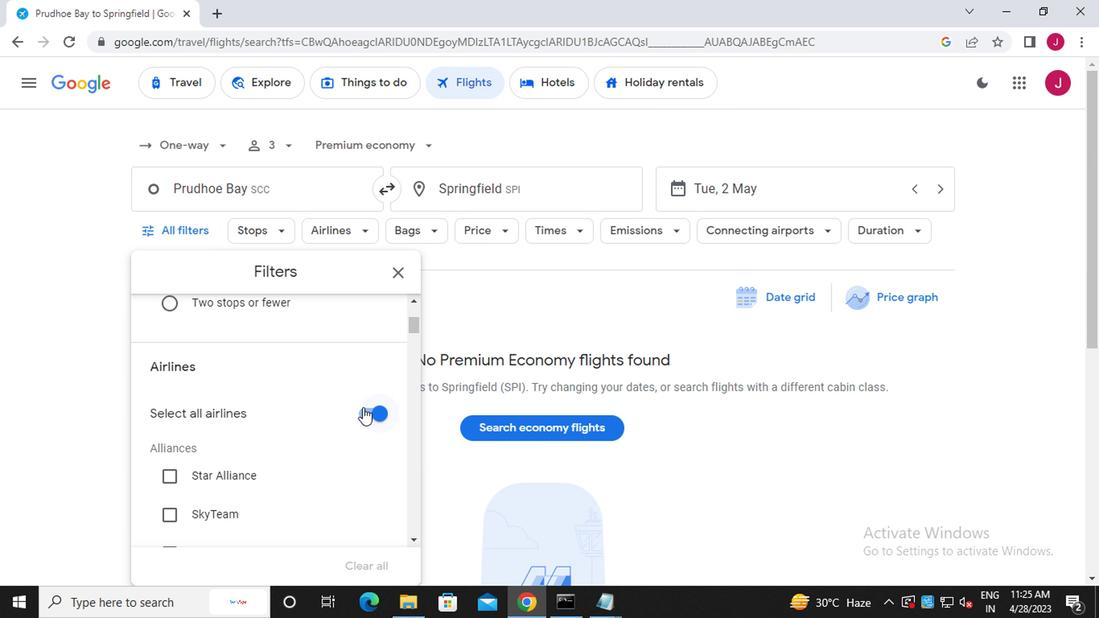 
Action: Mouse moved to (350, 403)
Screenshot: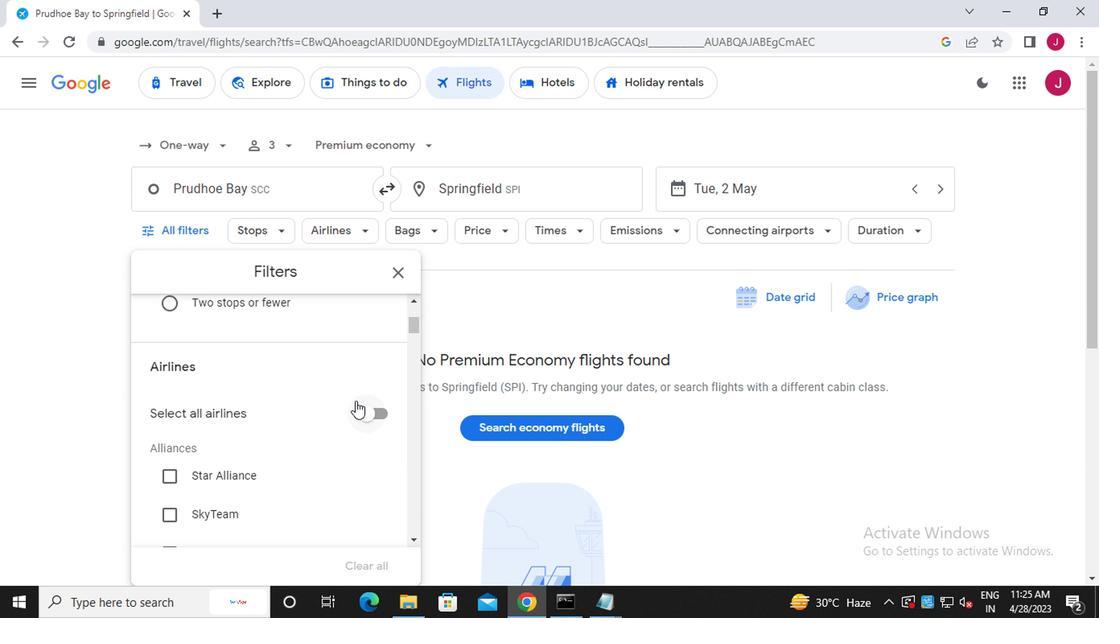 
Action: Mouse scrolled (350, 401) with delta (0, -1)
Screenshot: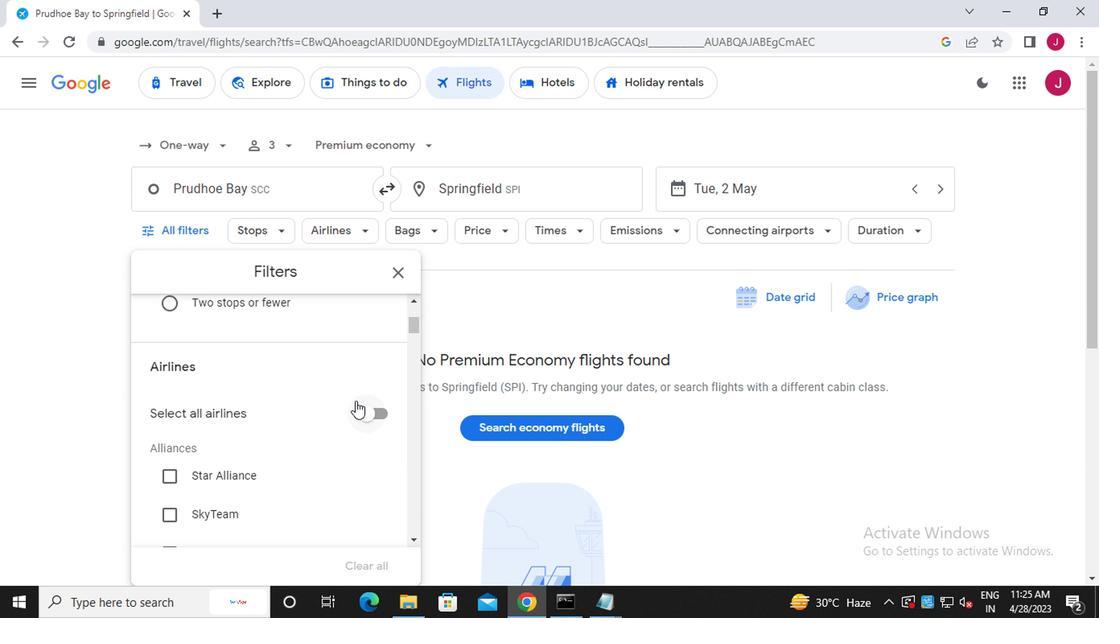
Action: Mouse moved to (349, 403)
Screenshot: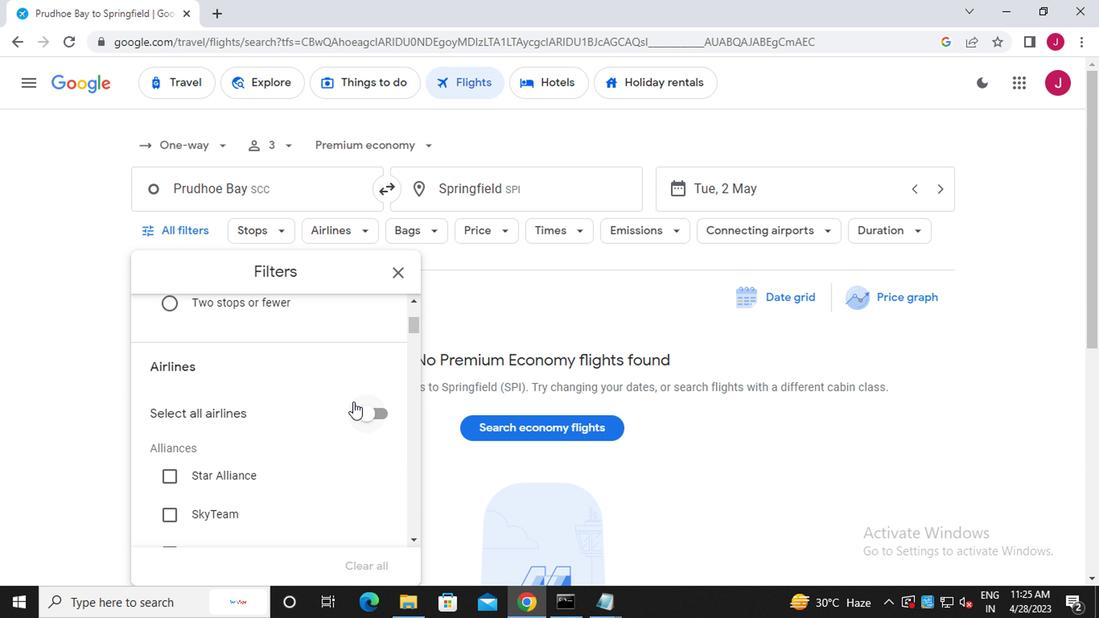 
Action: Mouse scrolled (349, 403) with delta (0, 0)
Screenshot: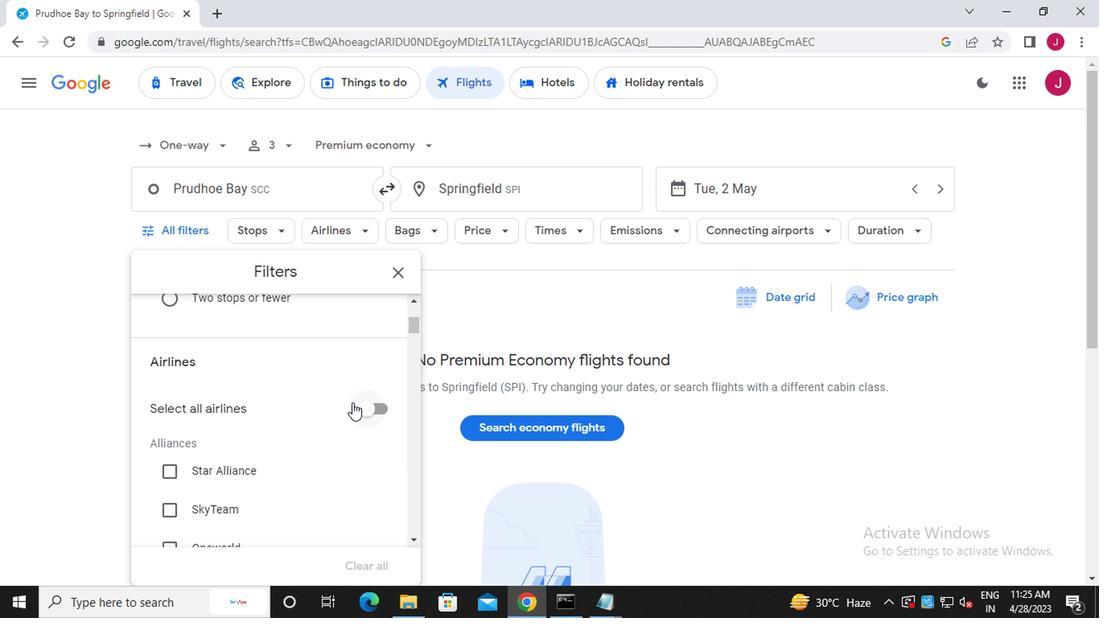 
Action: Mouse moved to (244, 409)
Screenshot: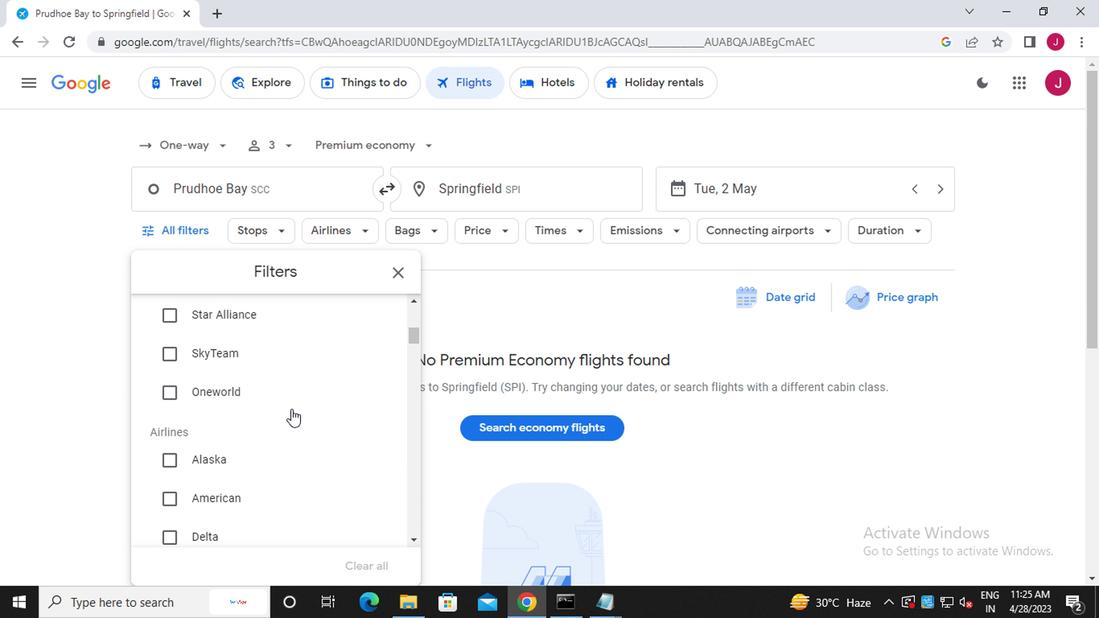 
Action: Mouse scrolled (244, 409) with delta (0, 0)
Screenshot: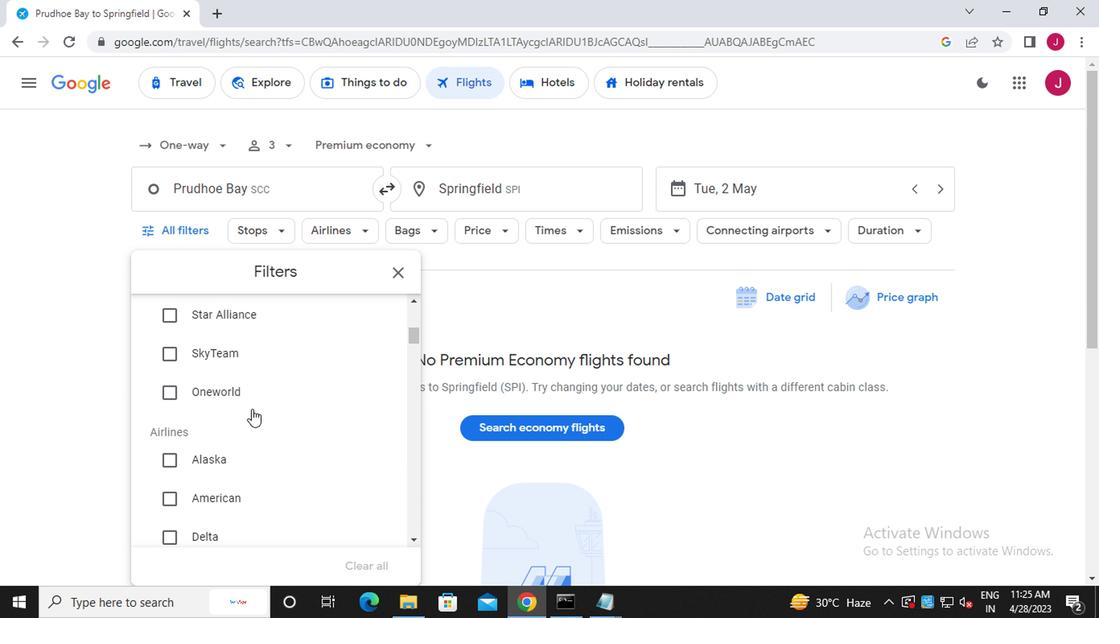 
Action: Mouse moved to (243, 409)
Screenshot: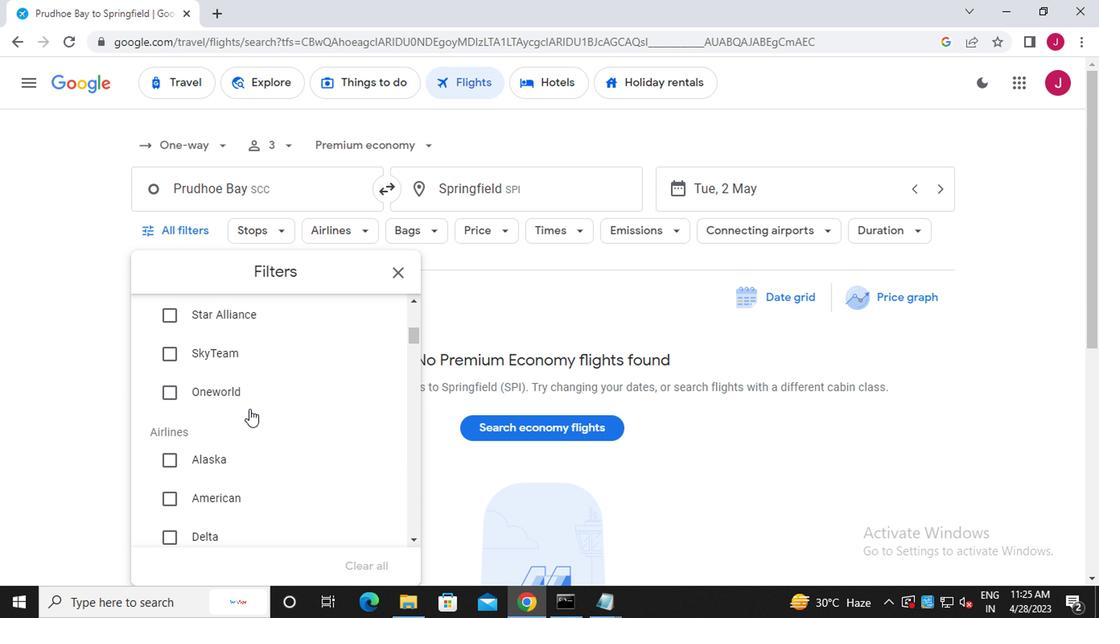 
Action: Mouse scrolled (243, 409) with delta (0, 0)
Screenshot: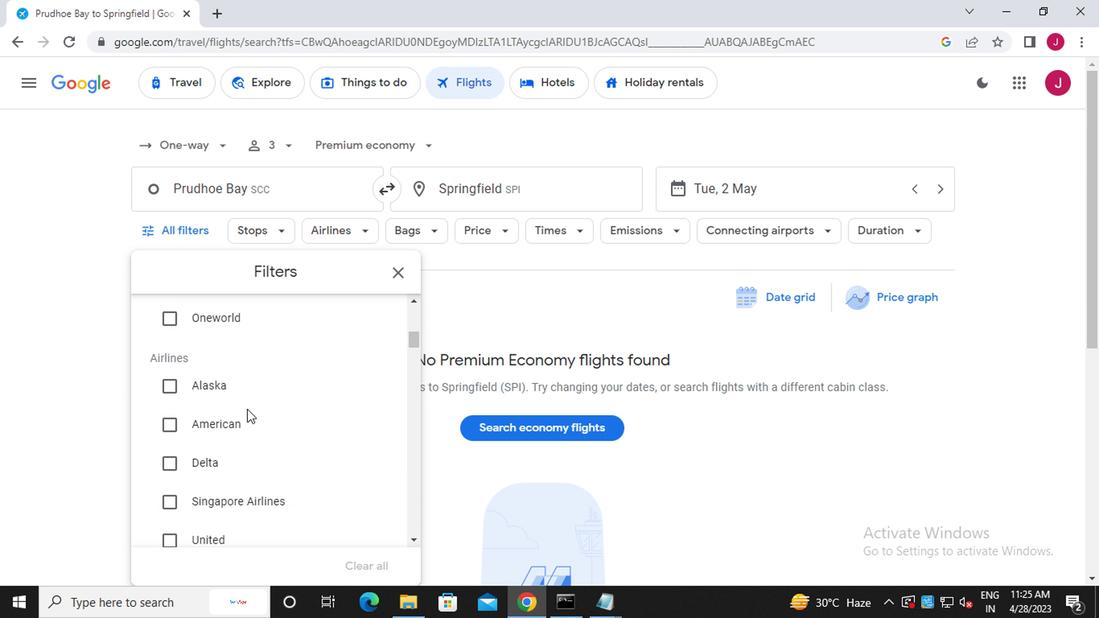 
Action: Mouse moved to (172, 452)
Screenshot: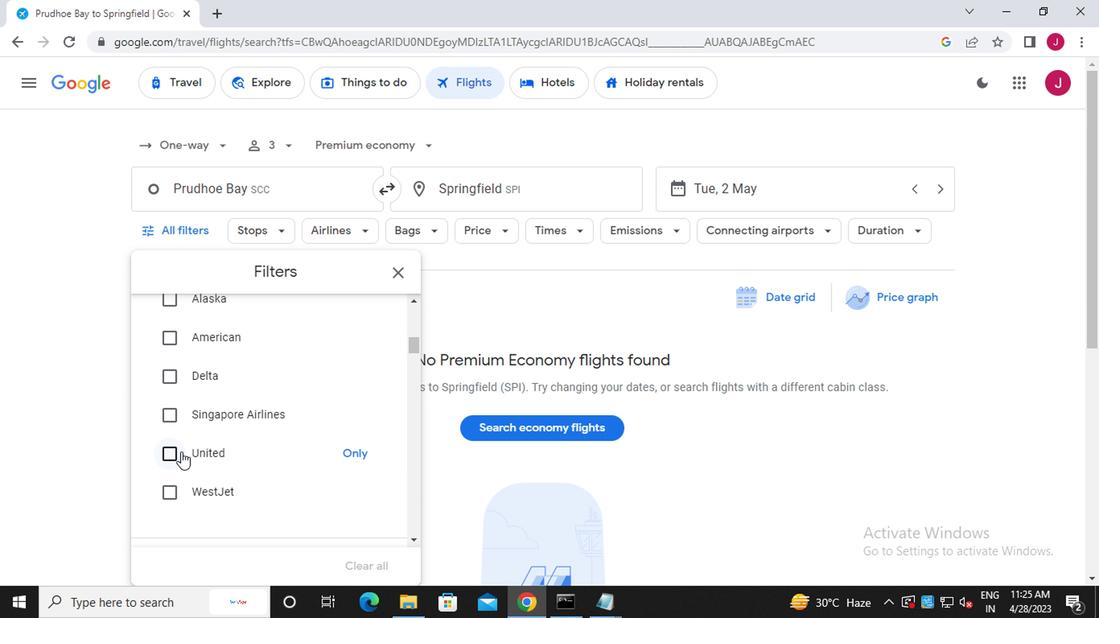 
Action: Mouse pressed left at (172, 452)
Screenshot: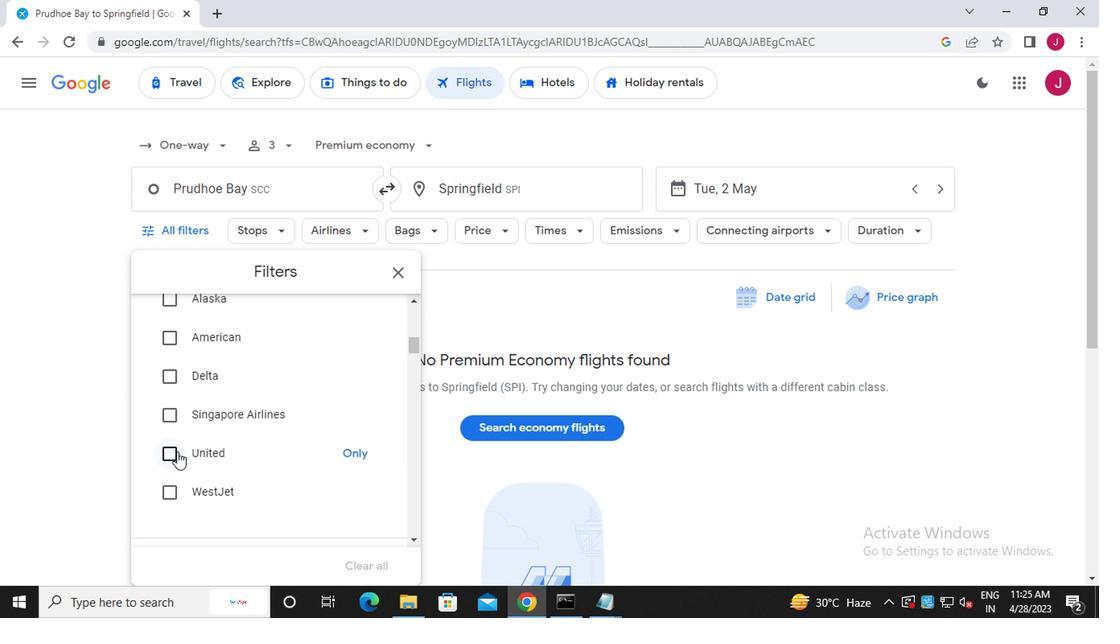 
Action: Mouse moved to (258, 449)
Screenshot: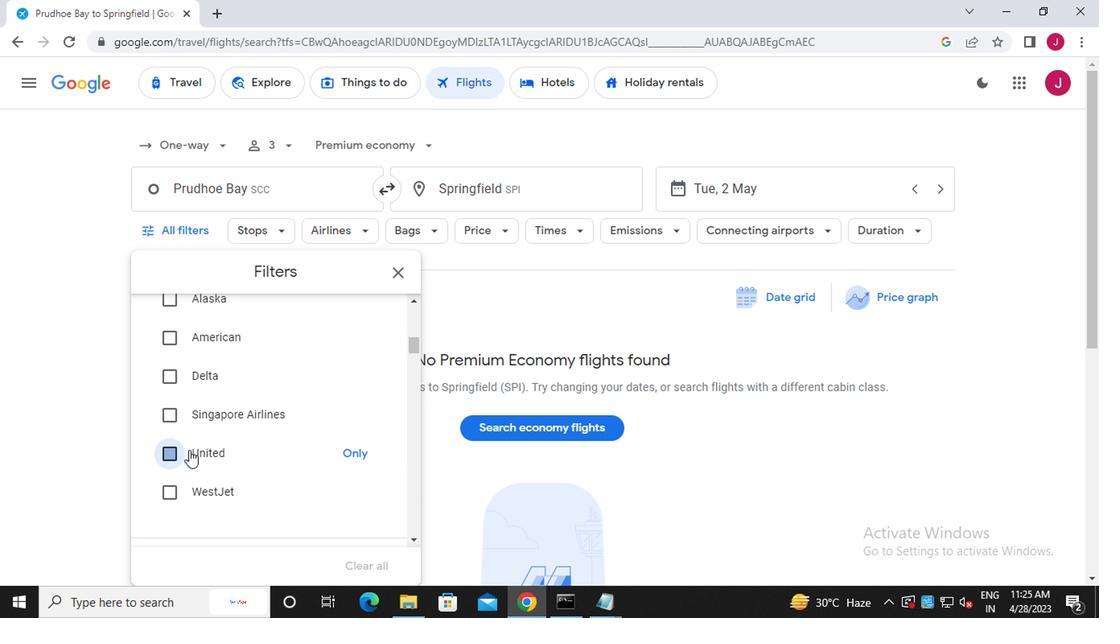 
Action: Mouse scrolled (258, 449) with delta (0, 0)
Screenshot: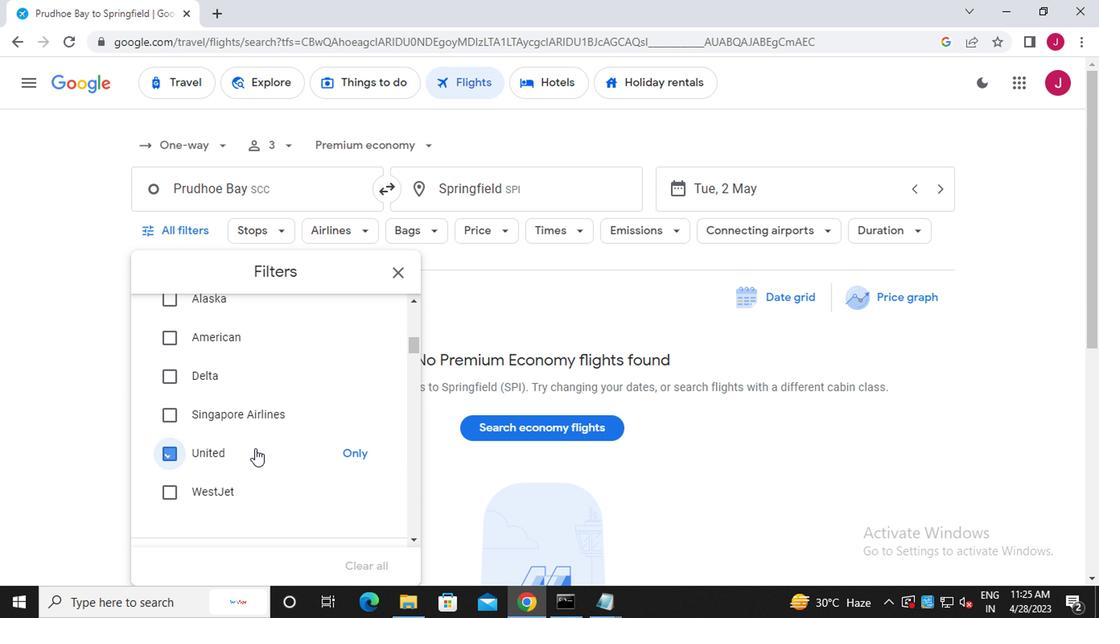 
Action: Mouse scrolled (258, 449) with delta (0, 0)
Screenshot: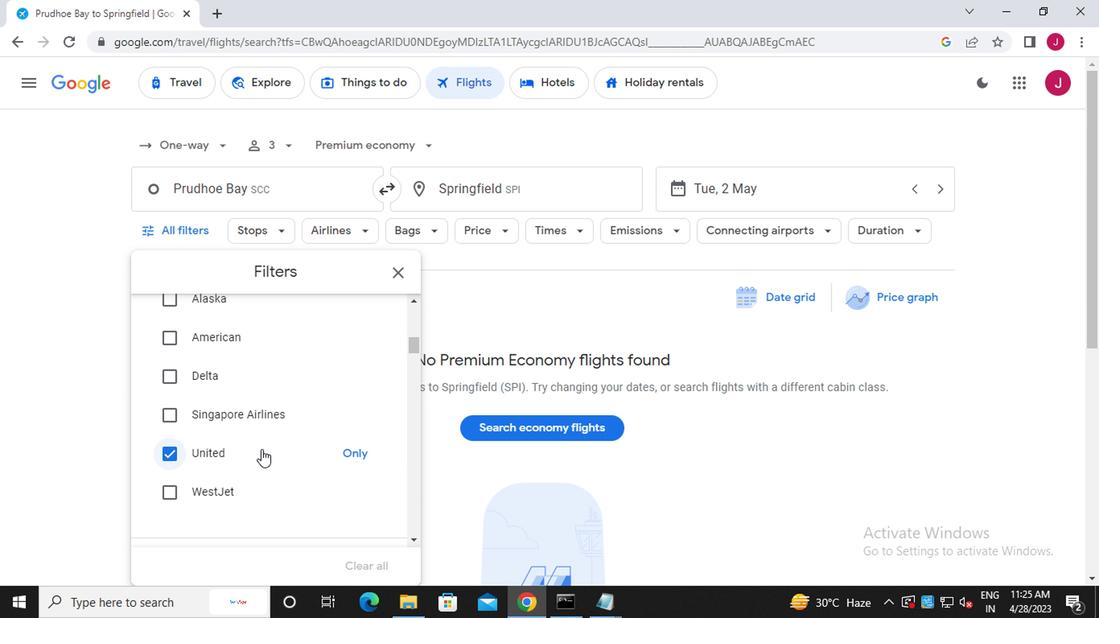 
Action: Mouse scrolled (258, 449) with delta (0, 0)
Screenshot: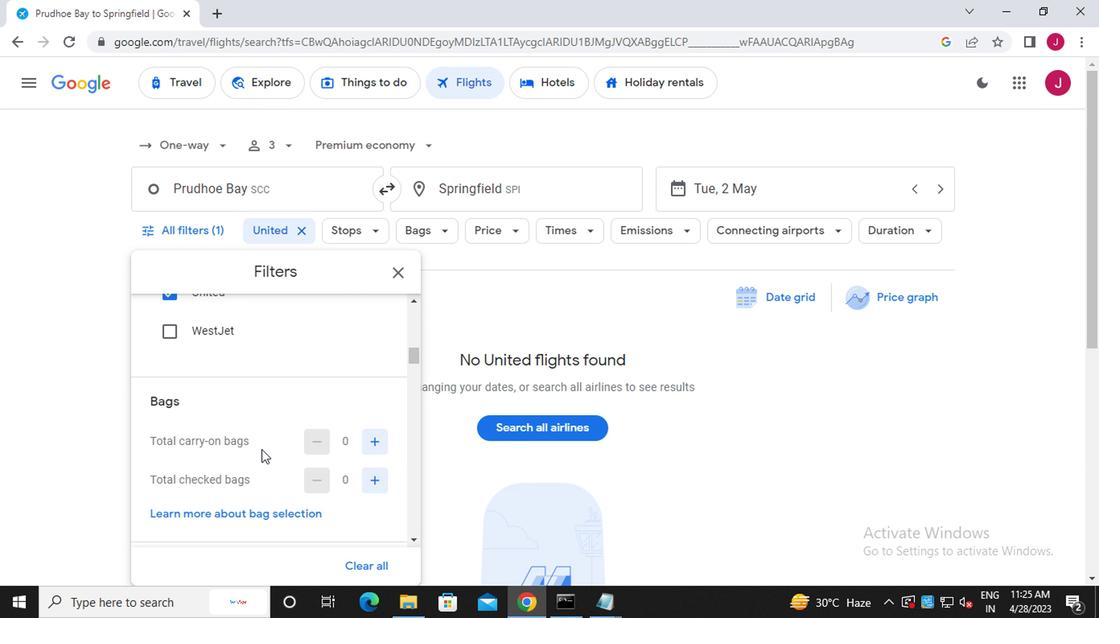 
Action: Mouse moved to (375, 396)
Screenshot: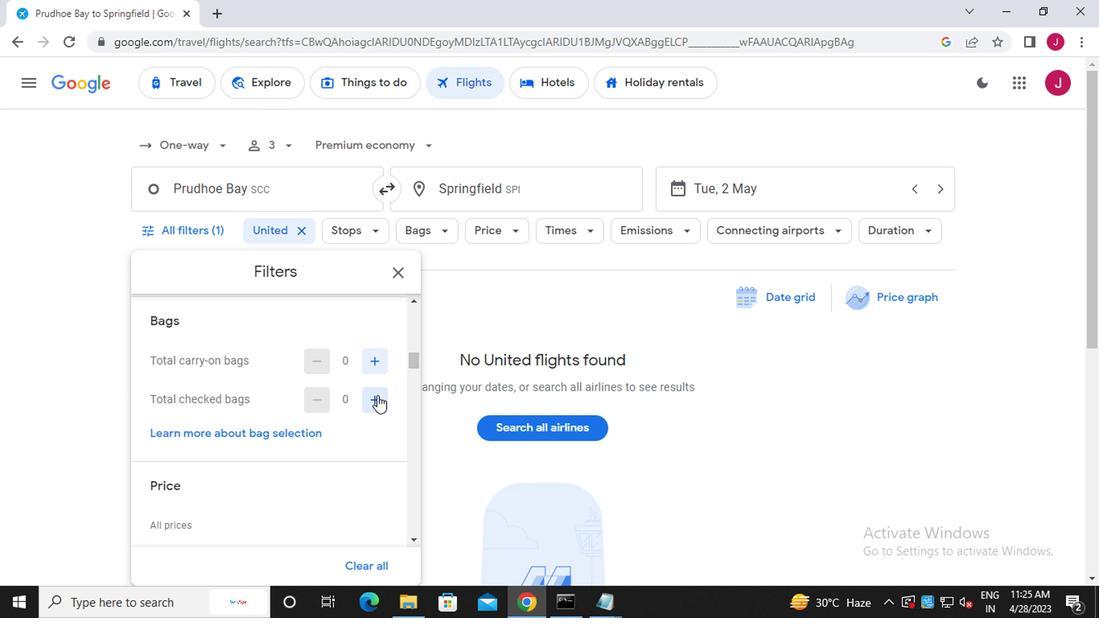 
Action: Mouse pressed left at (375, 396)
Screenshot: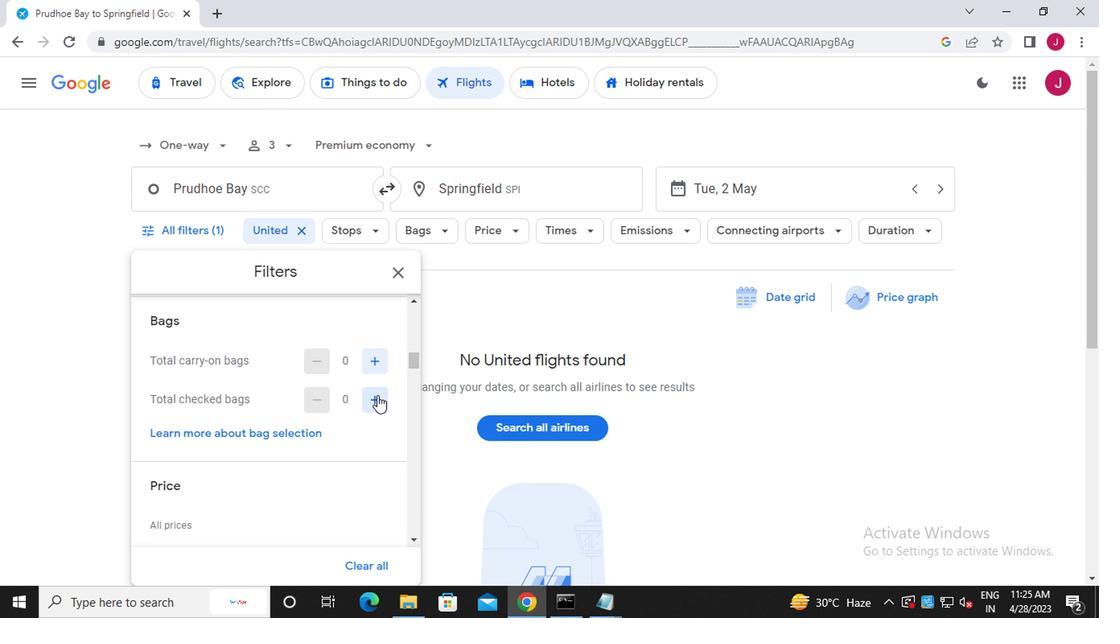 
Action: Mouse pressed left at (375, 396)
Screenshot: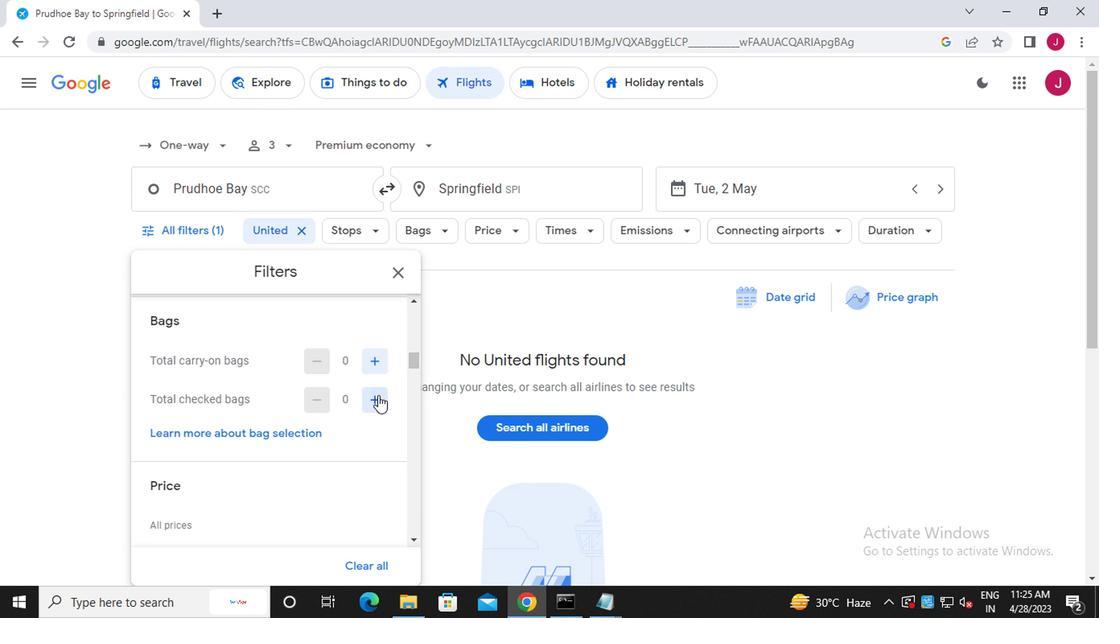 
Action: Mouse moved to (376, 396)
Screenshot: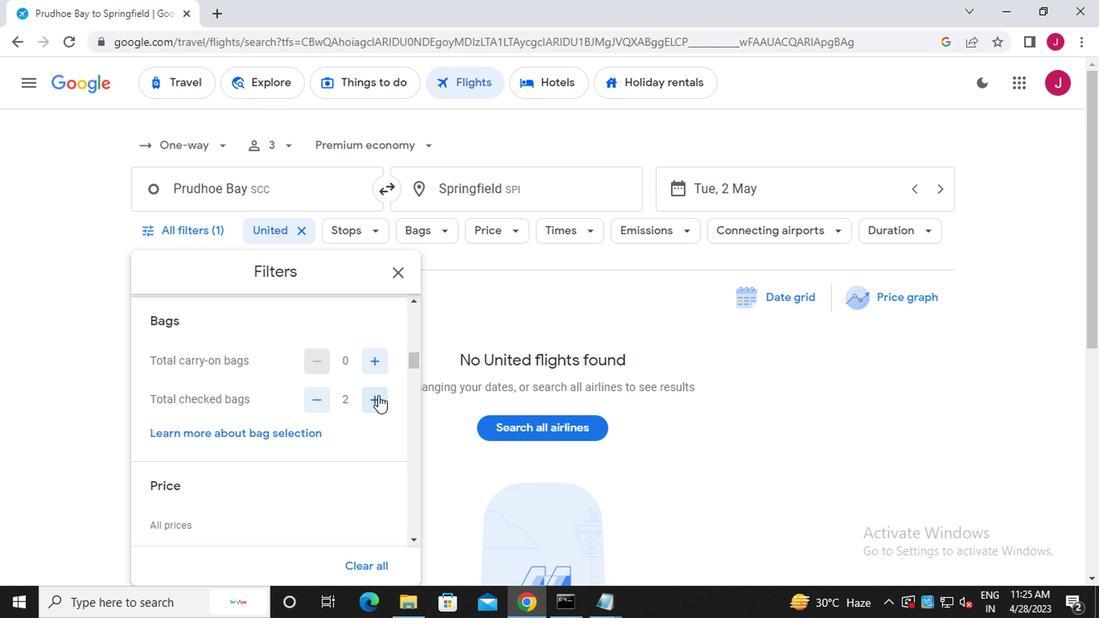 
Action: Mouse scrolled (376, 395) with delta (0, 0)
Screenshot: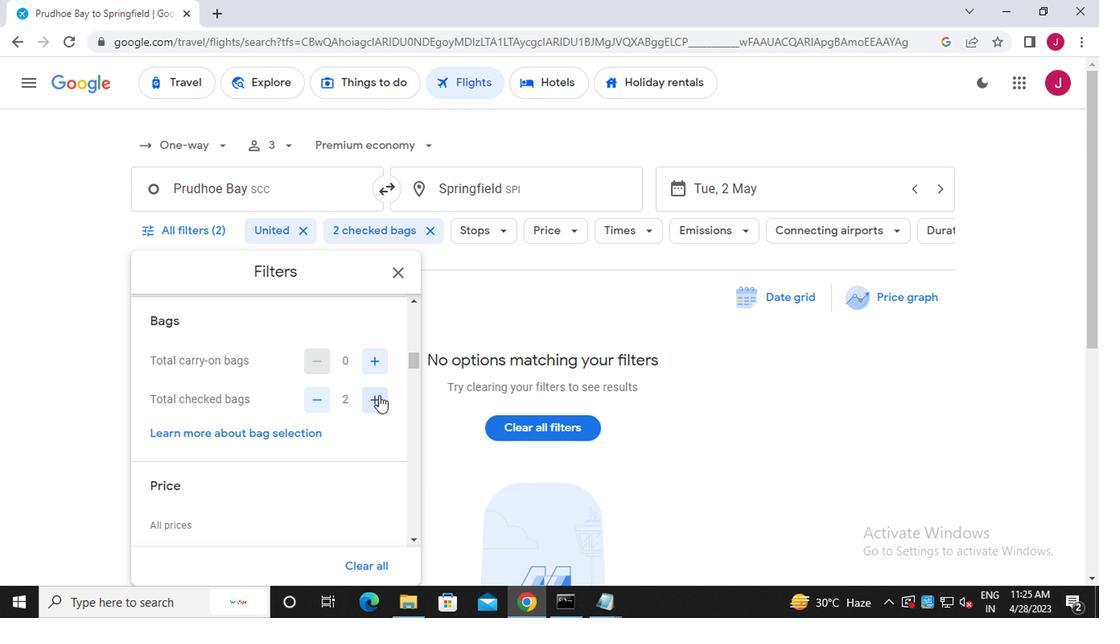 
Action: Mouse scrolled (376, 395) with delta (0, 0)
Screenshot: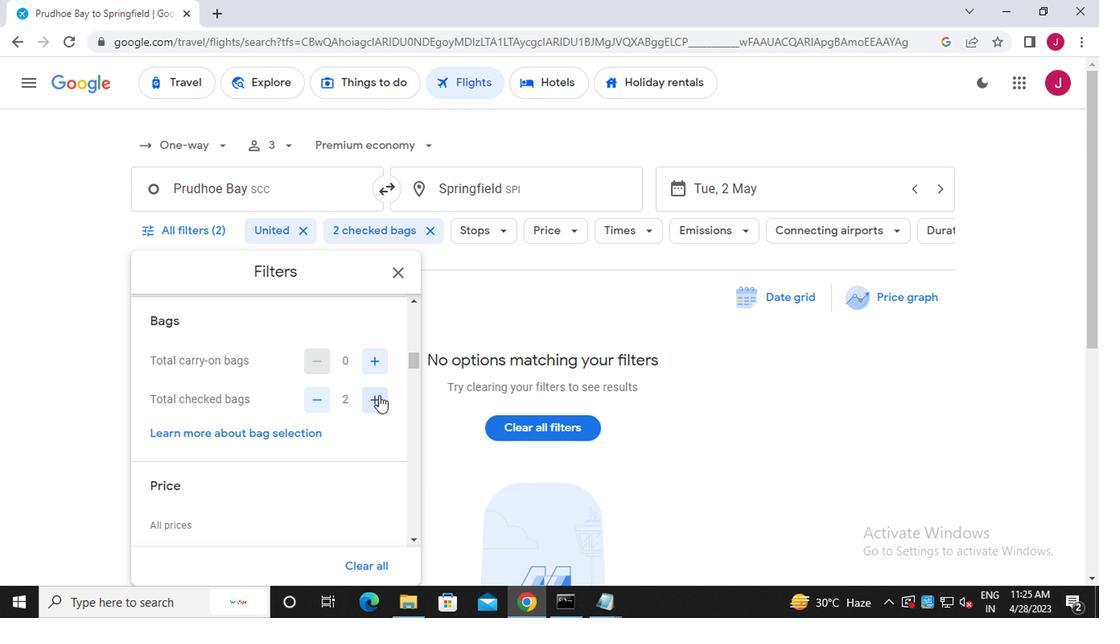 
Action: Mouse moved to (373, 396)
Screenshot: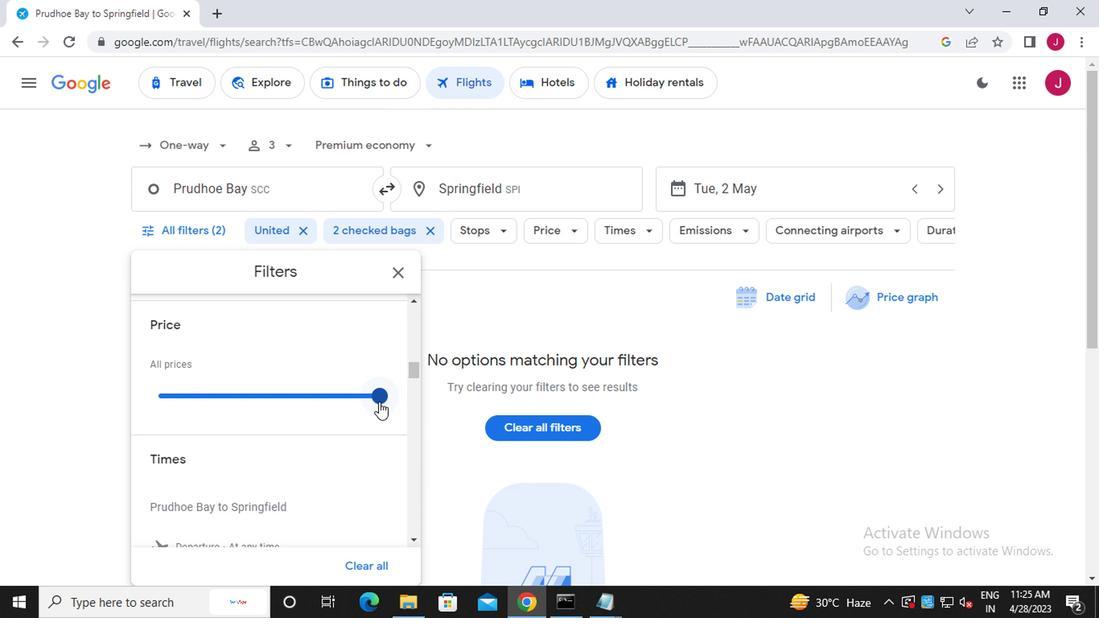 
Action: Mouse pressed left at (373, 396)
Screenshot: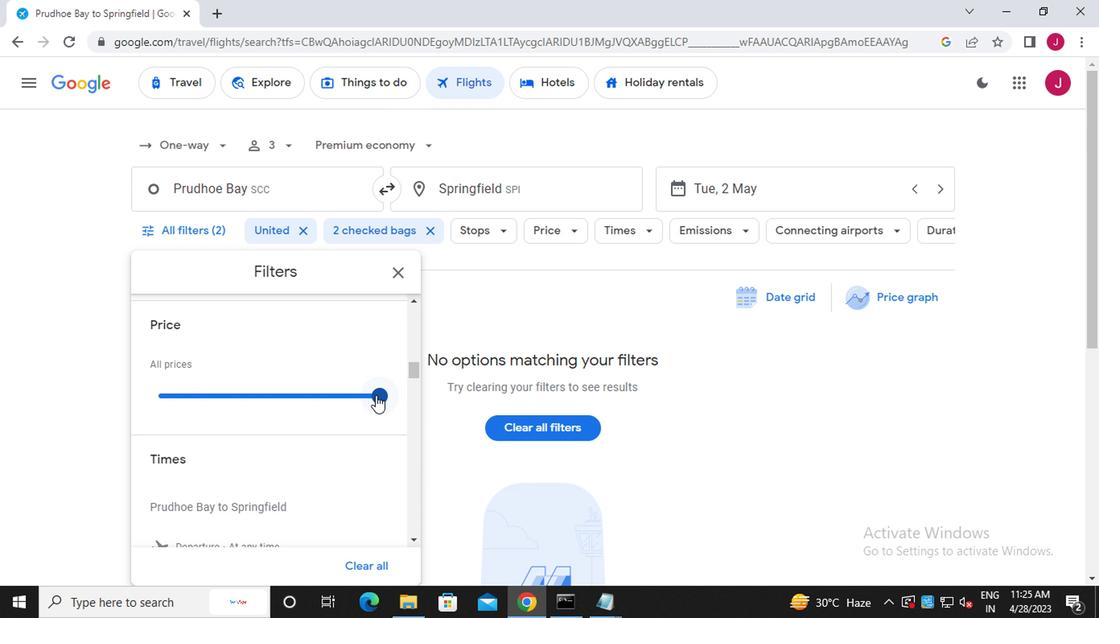 
Action: Mouse scrolled (373, 395) with delta (0, 0)
Screenshot: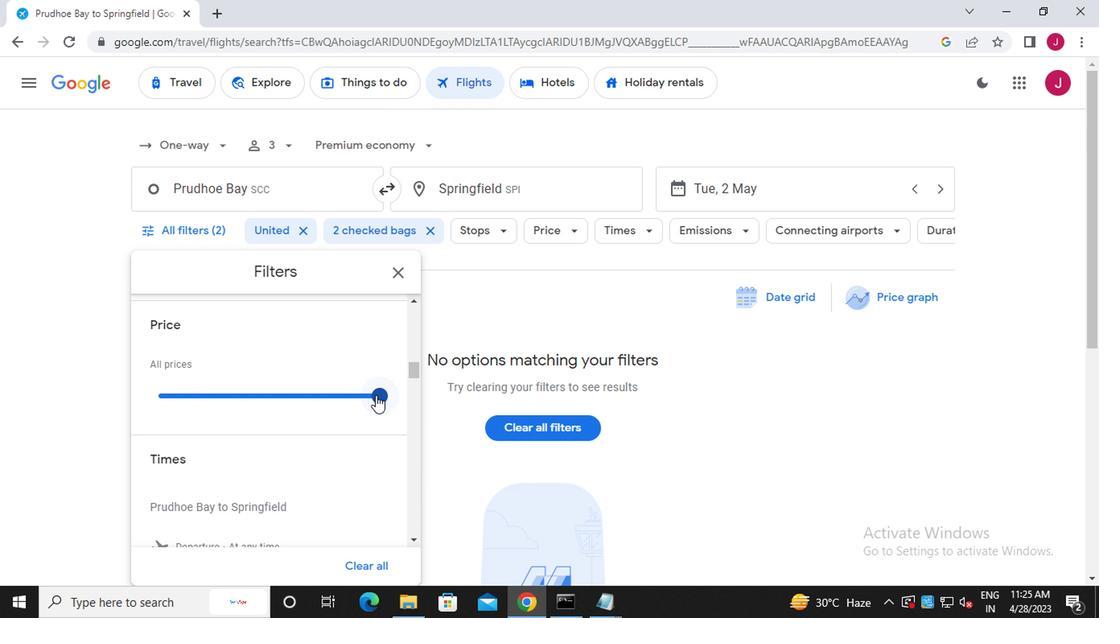 
Action: Mouse scrolled (373, 395) with delta (0, 0)
Screenshot: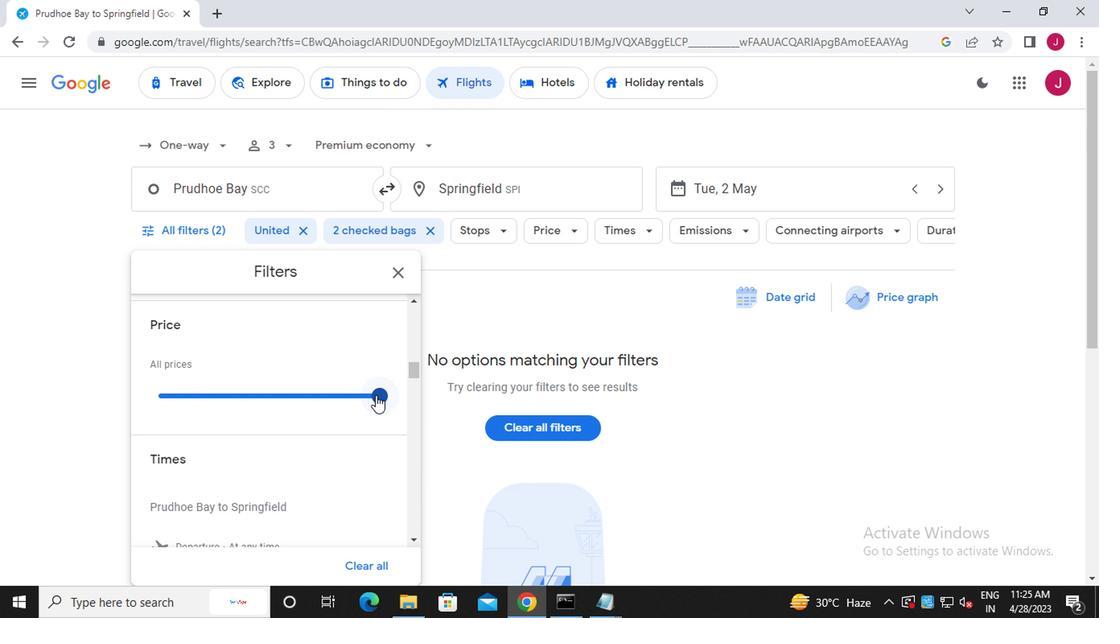 
Action: Mouse scrolled (373, 395) with delta (0, 0)
Screenshot: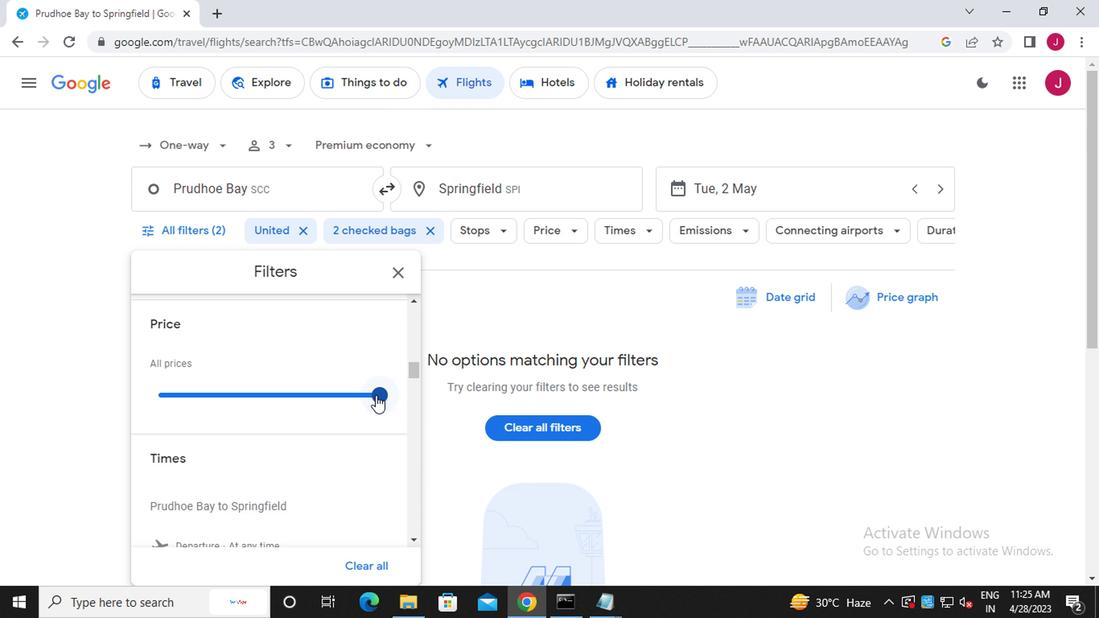 
Action: Mouse moved to (374, 339)
Screenshot: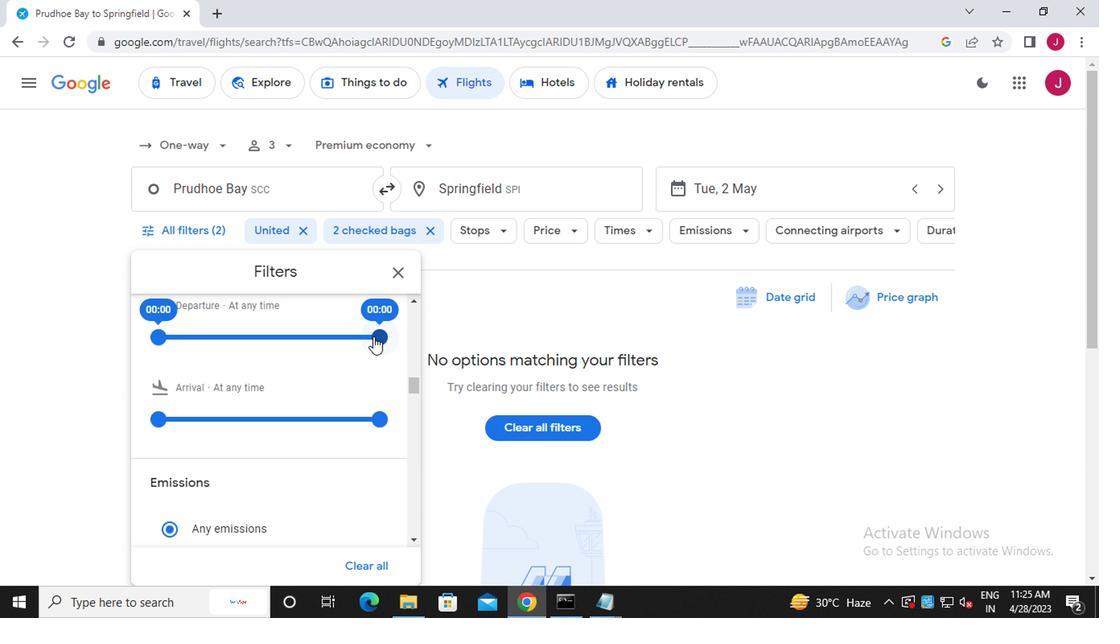 
Action: Mouse pressed left at (374, 339)
Screenshot: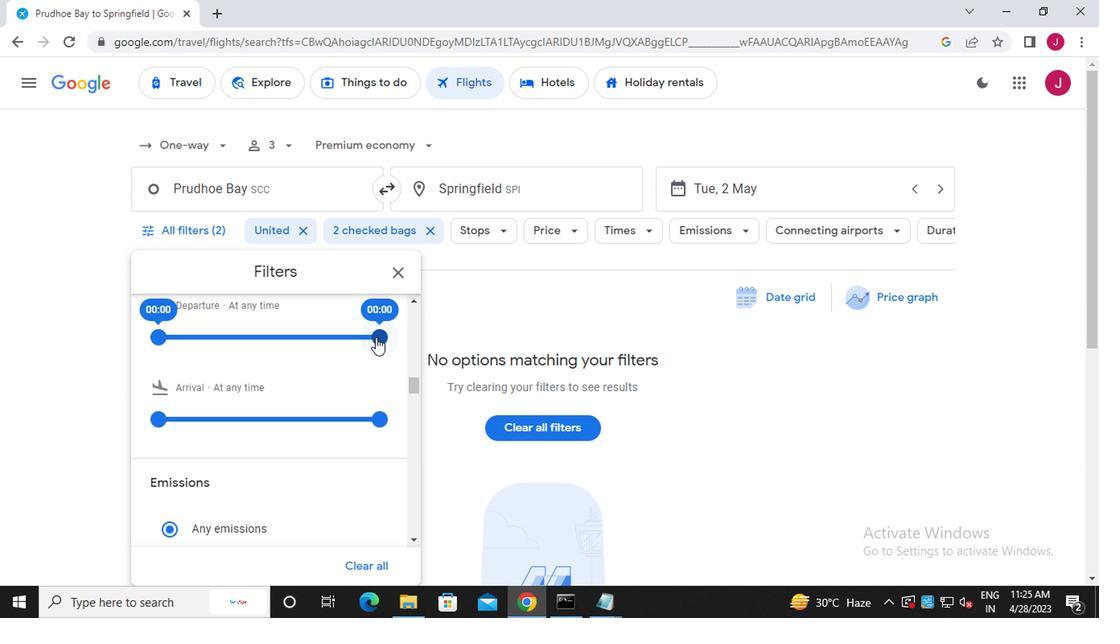 
Action: Mouse moved to (153, 337)
Screenshot: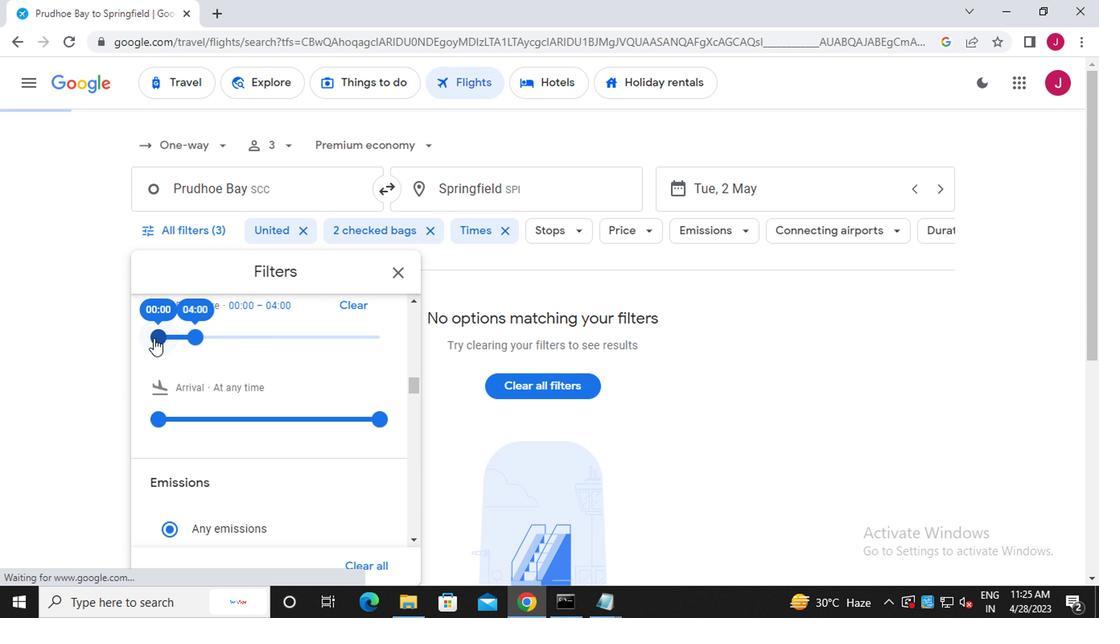 
Action: Mouse pressed left at (153, 337)
Screenshot: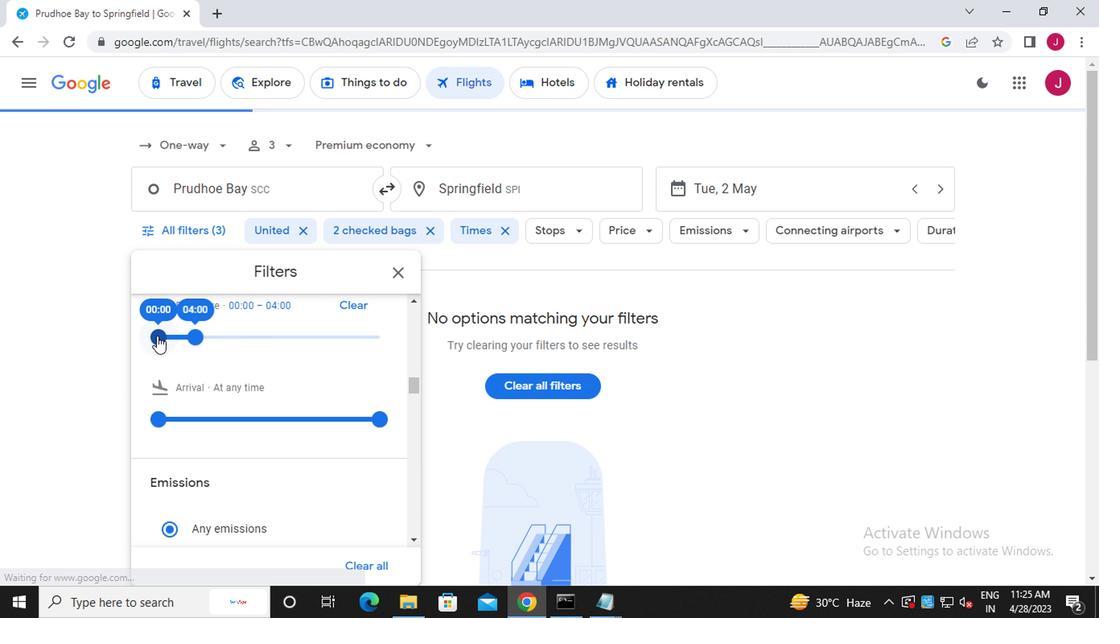 
Action: Mouse moved to (398, 273)
Screenshot: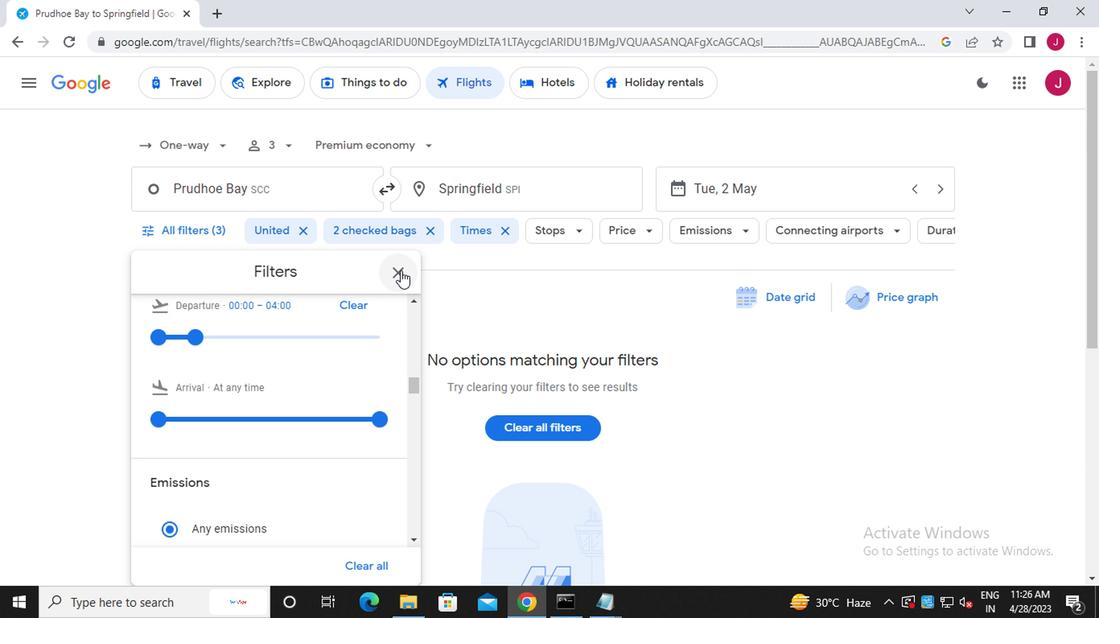 
Action: Mouse pressed left at (398, 273)
Screenshot: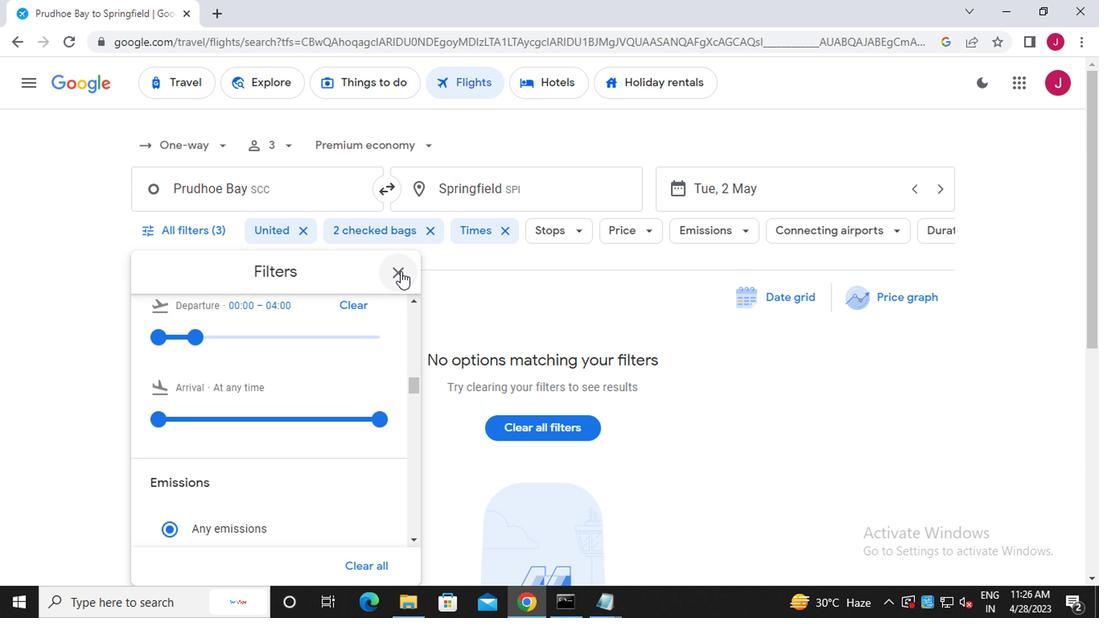 
